Task: Explore upcoming open houses in Idaho Falls, Idaho, to visit properties with a garden or a green home .
Action: Mouse moved to (390, 201)
Screenshot: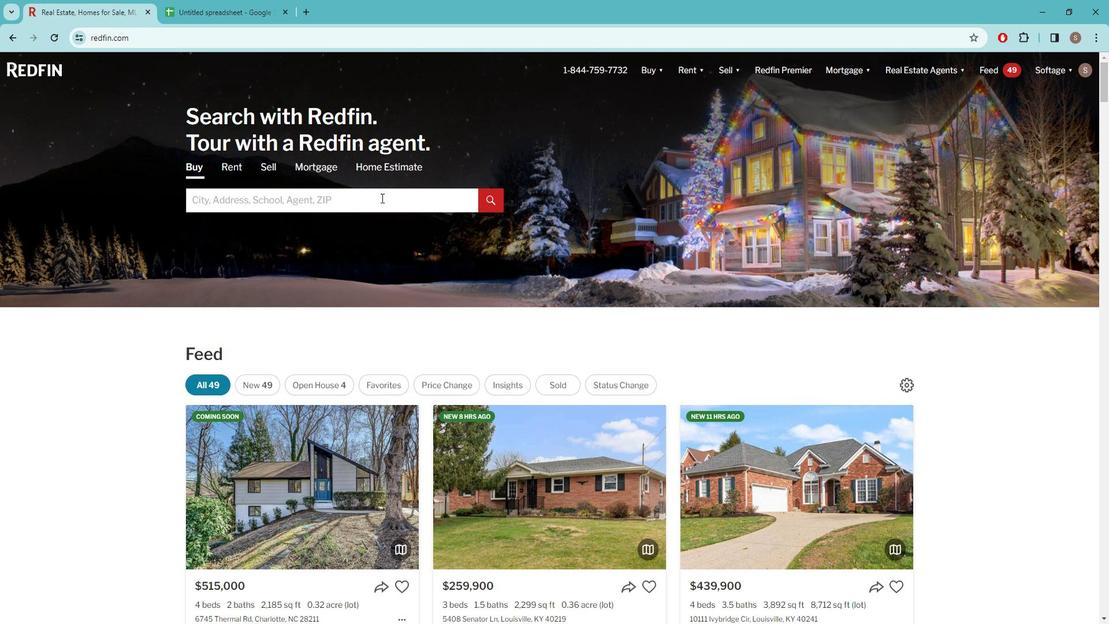 
Action: Mouse pressed left at (390, 201)
Screenshot: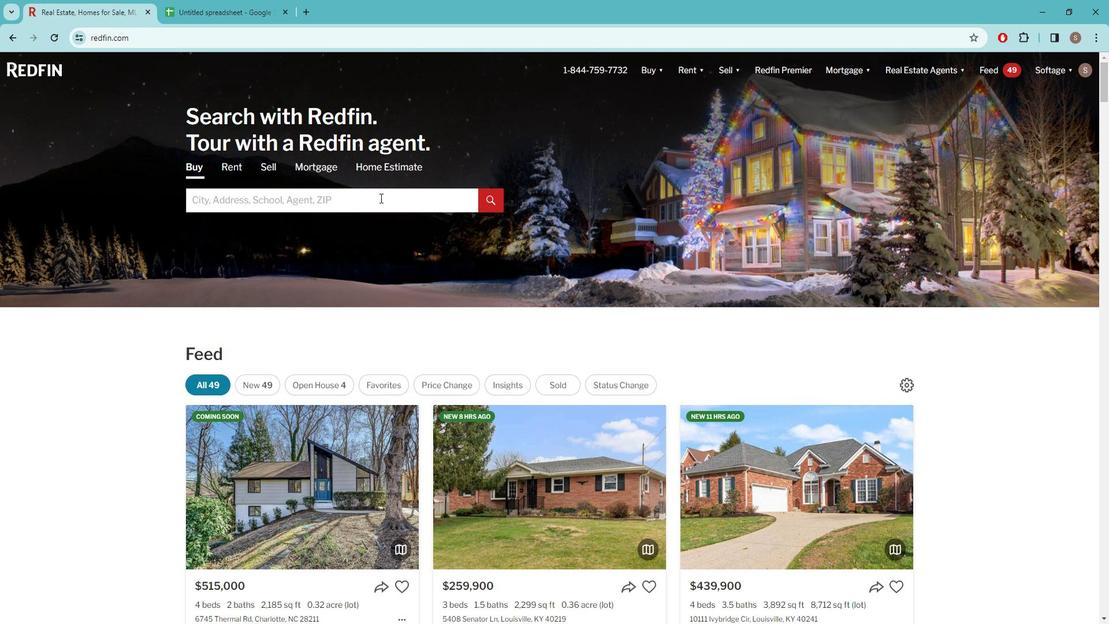 
Action: Key pressed i<Key.caps_lock>DAHO<Key.space><Key.caps_lock>f<Key.caps_lock>ALLS
Screenshot: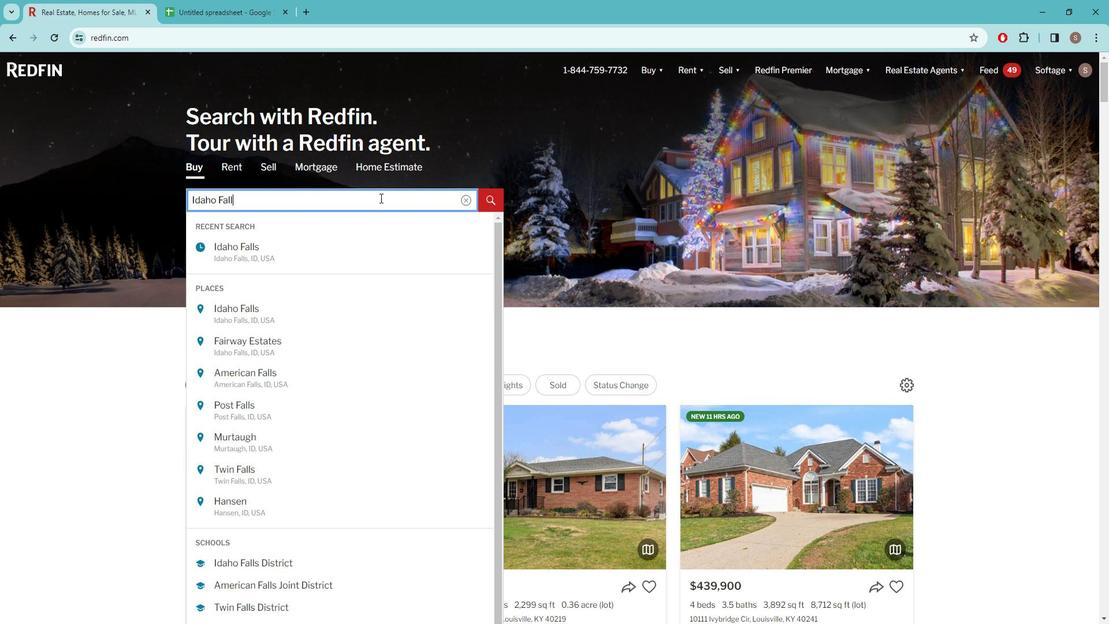 
Action: Mouse moved to (304, 244)
Screenshot: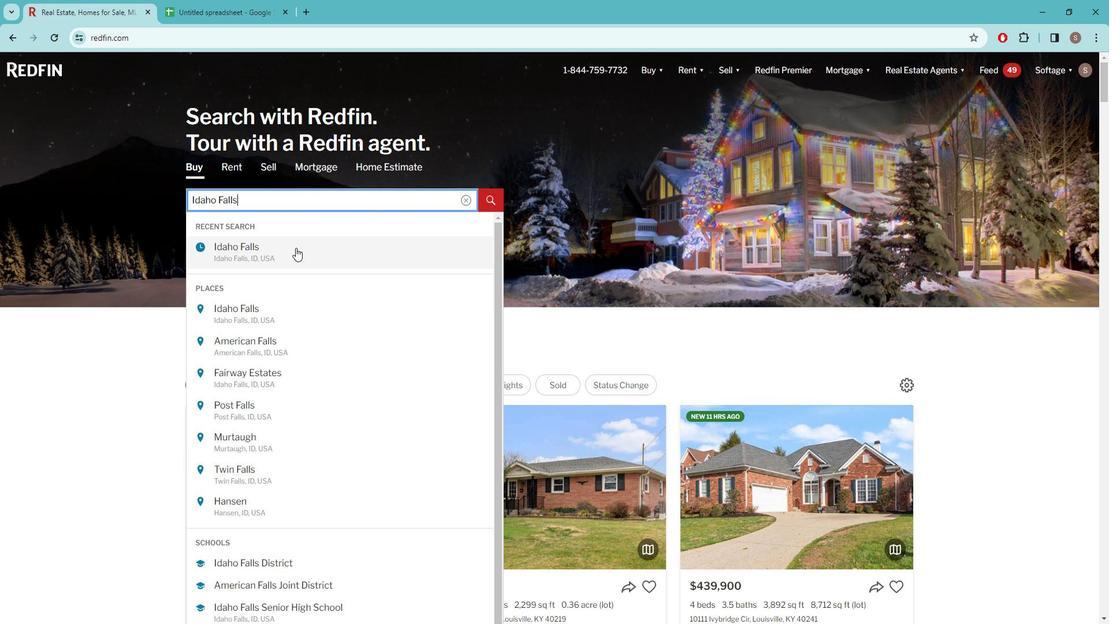 
Action: Mouse pressed left at (304, 244)
Screenshot: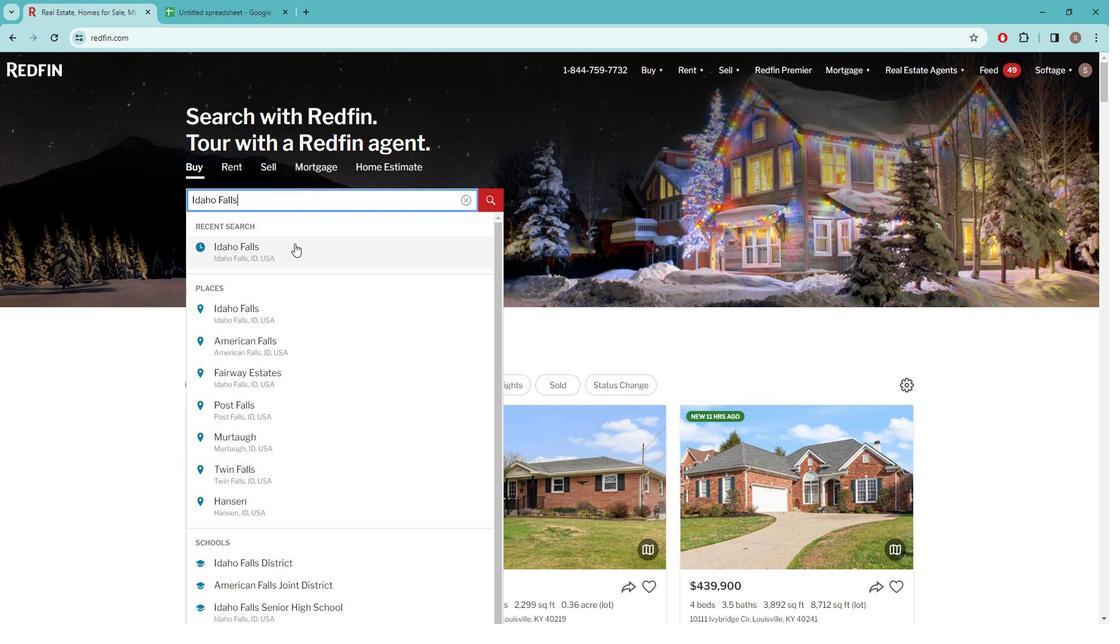 
Action: Mouse moved to (983, 151)
Screenshot: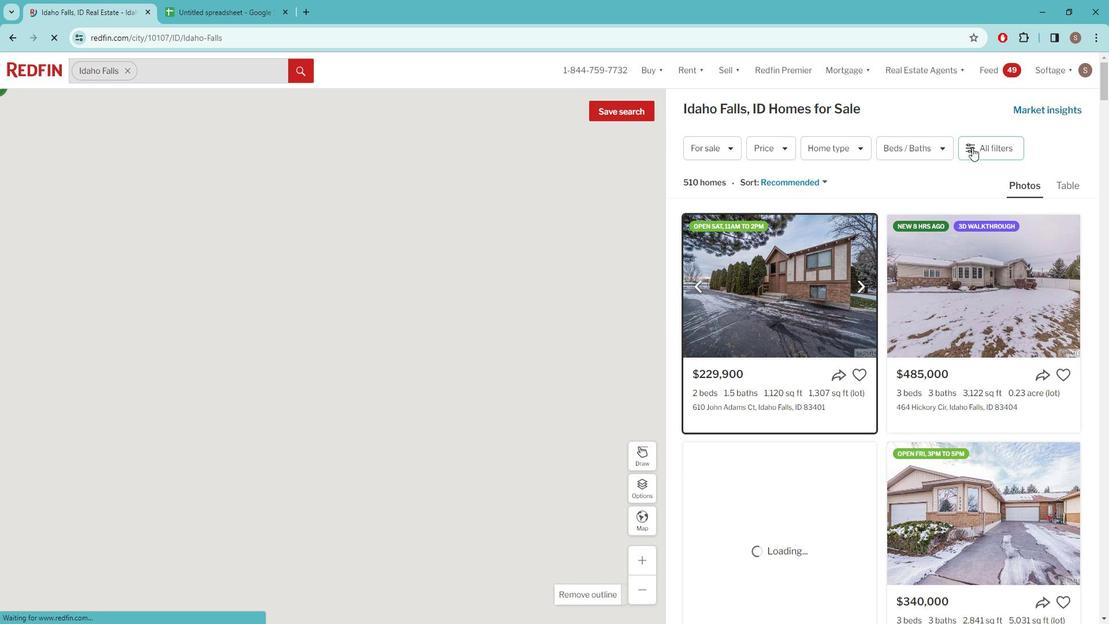 
Action: Mouse pressed left at (983, 151)
Screenshot: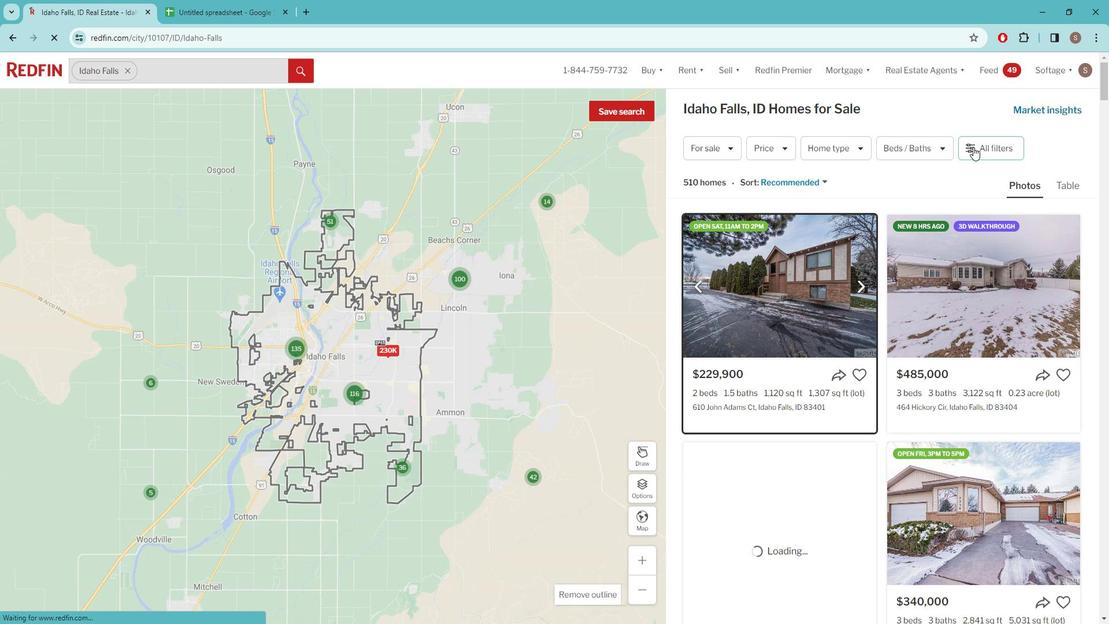 
Action: Mouse pressed left at (983, 151)
Screenshot: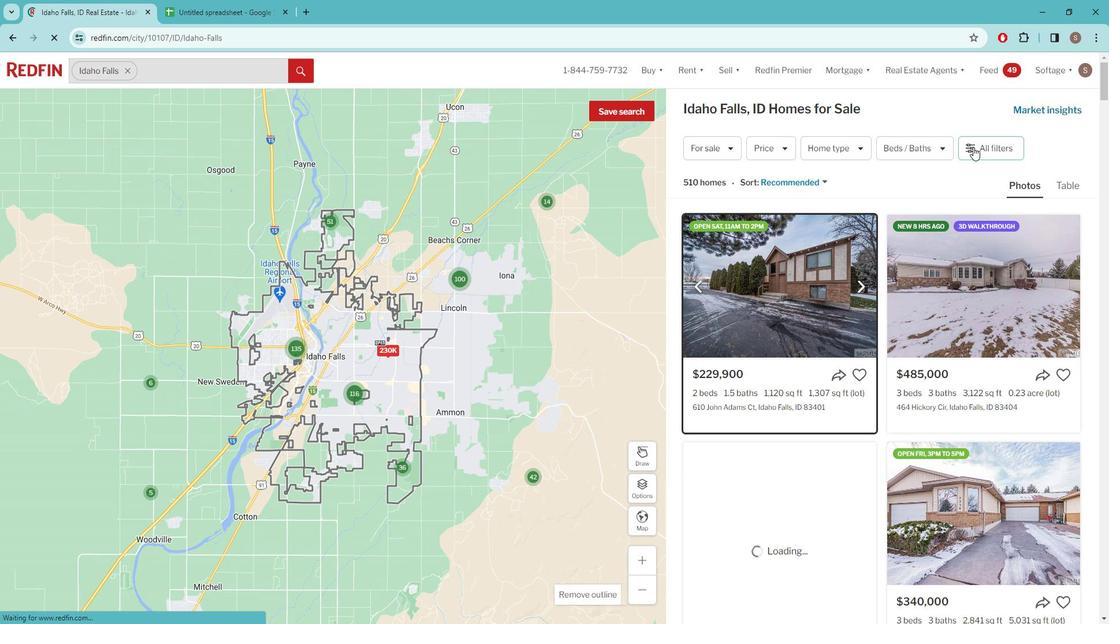 
Action: Mouse pressed left at (983, 151)
Screenshot: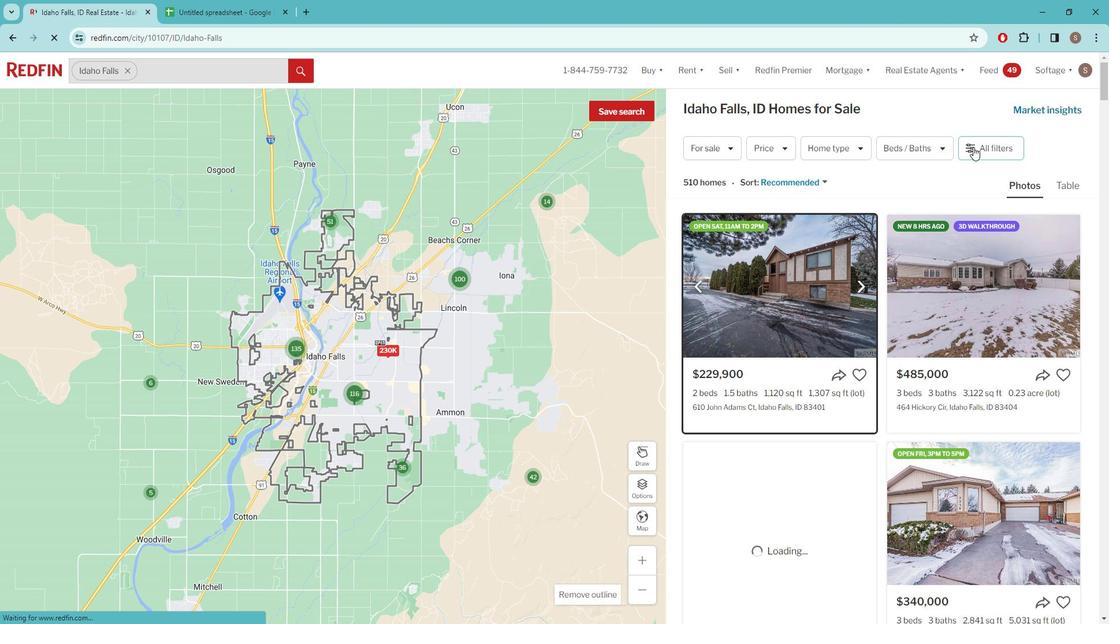 
Action: Mouse moved to (983, 149)
Screenshot: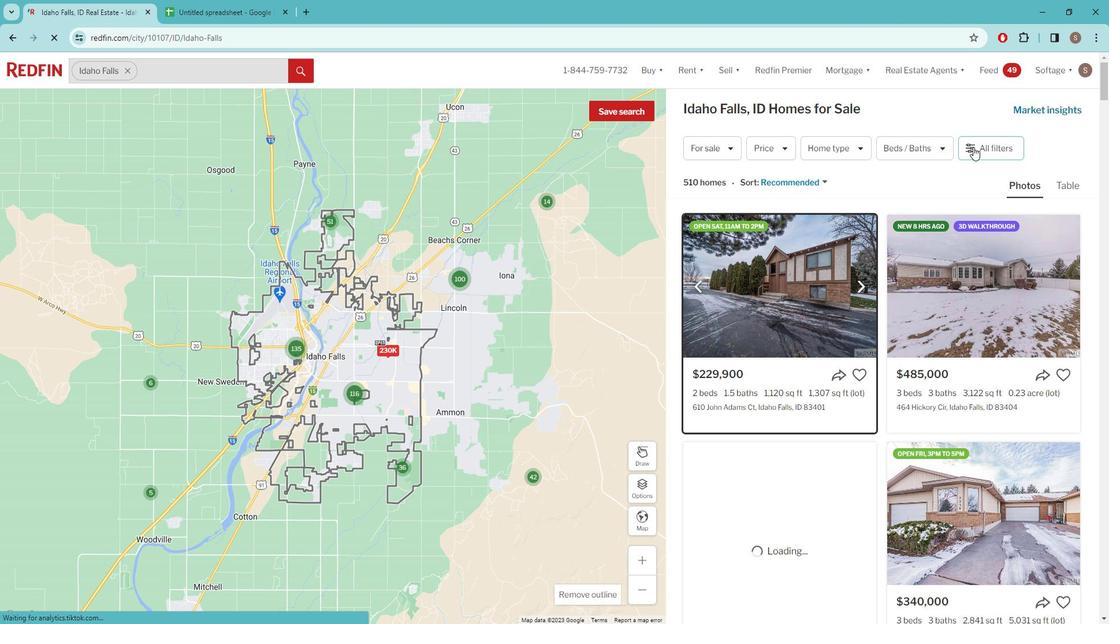 
Action: Mouse pressed left at (983, 149)
Screenshot: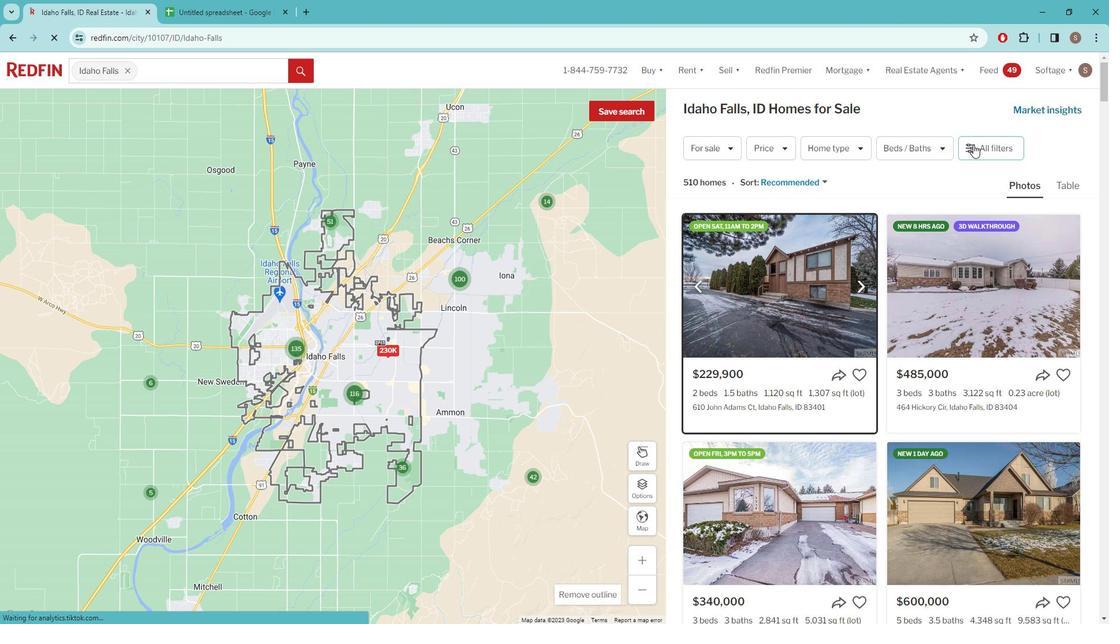 
Action: Mouse pressed left at (983, 149)
Screenshot: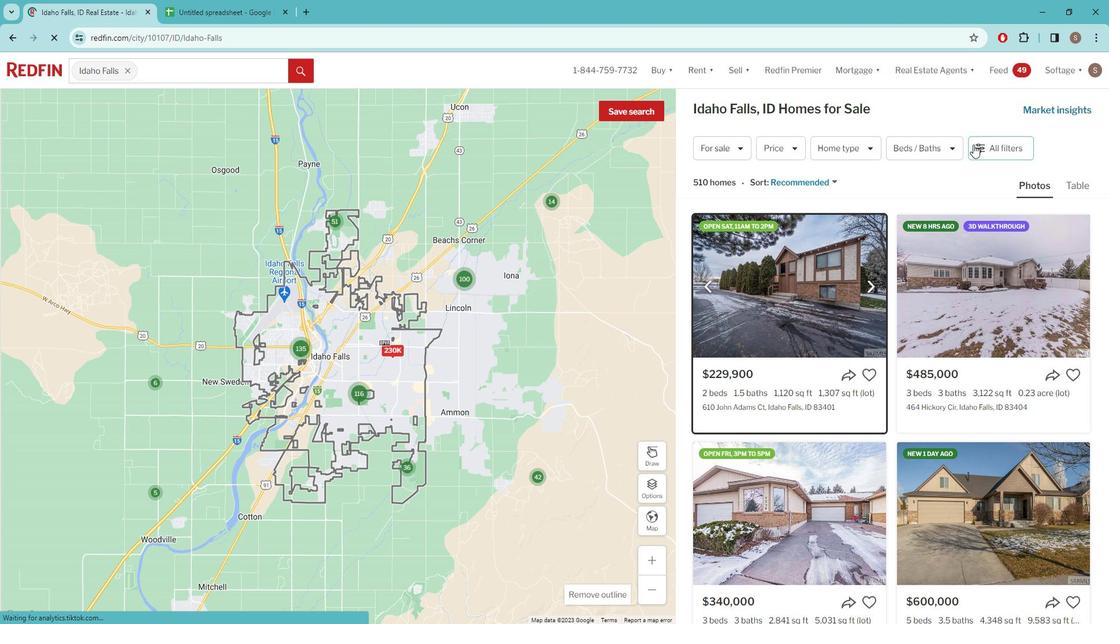 
Action: Mouse moved to (989, 150)
Screenshot: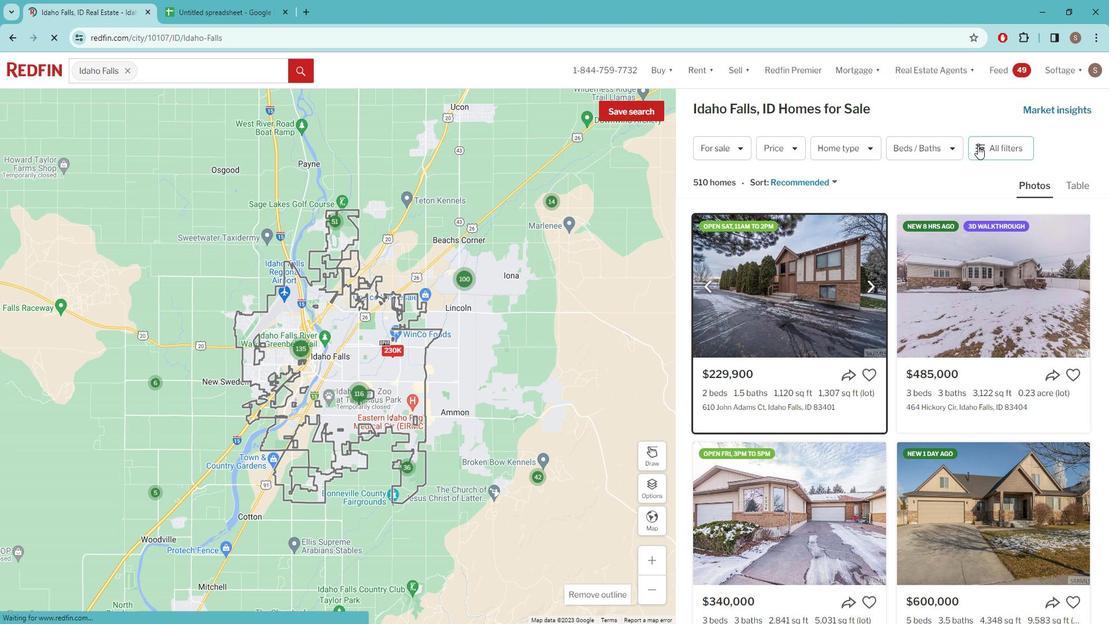 
Action: Mouse pressed left at (989, 150)
Screenshot: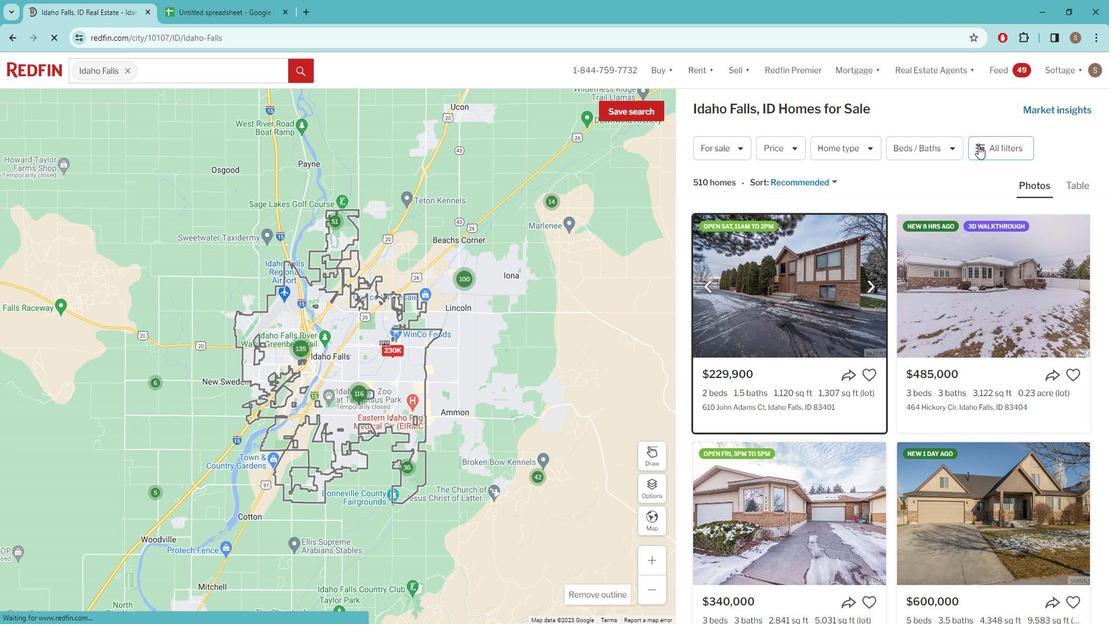 
Action: Mouse moved to (959, 165)
Screenshot: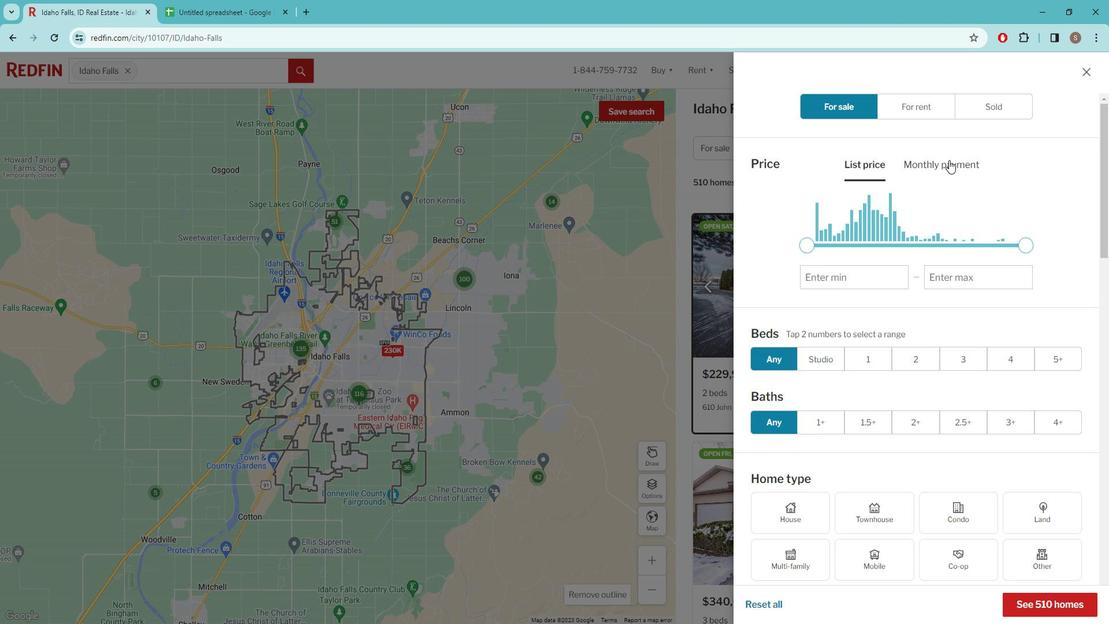
Action: Mouse scrolled (959, 164) with delta (0, 0)
Screenshot: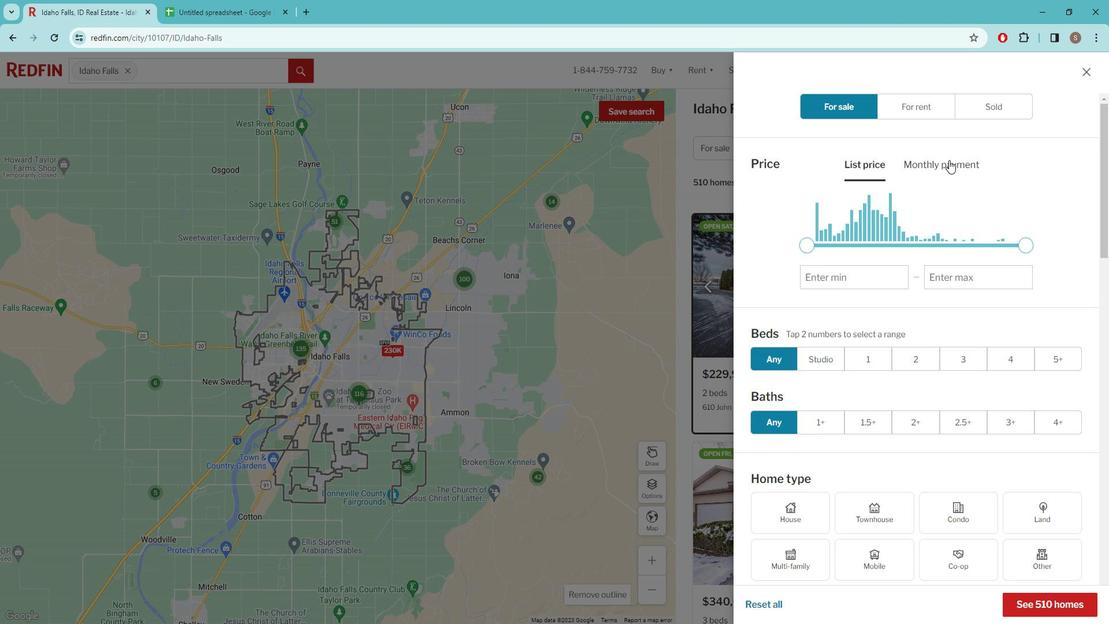 
Action: Mouse scrolled (959, 164) with delta (0, 0)
Screenshot: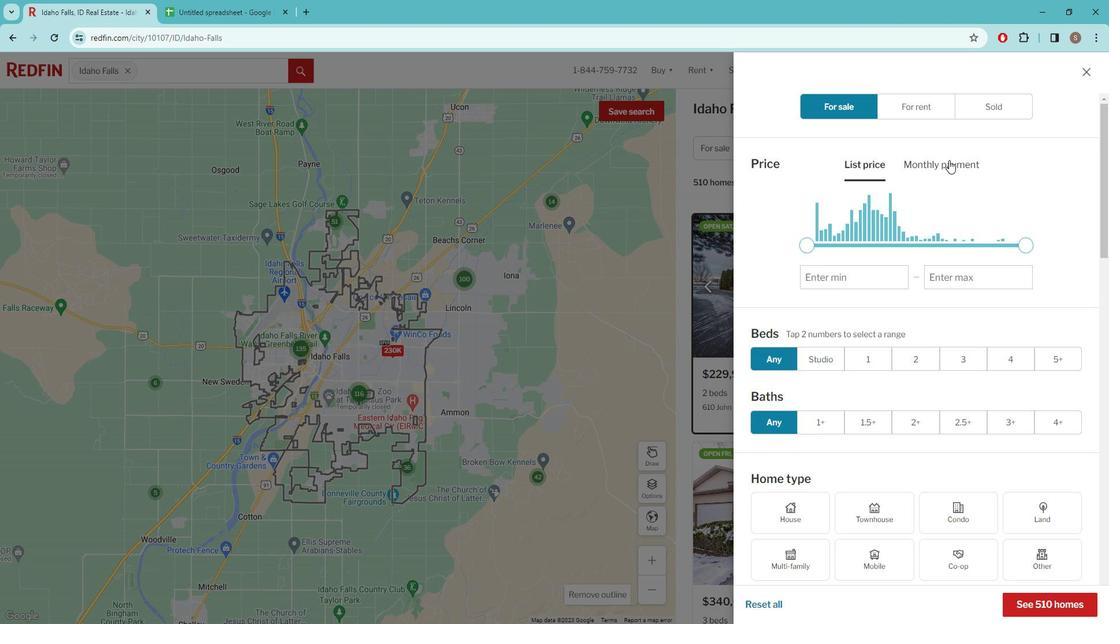 
Action: Mouse scrolled (959, 164) with delta (0, 0)
Screenshot: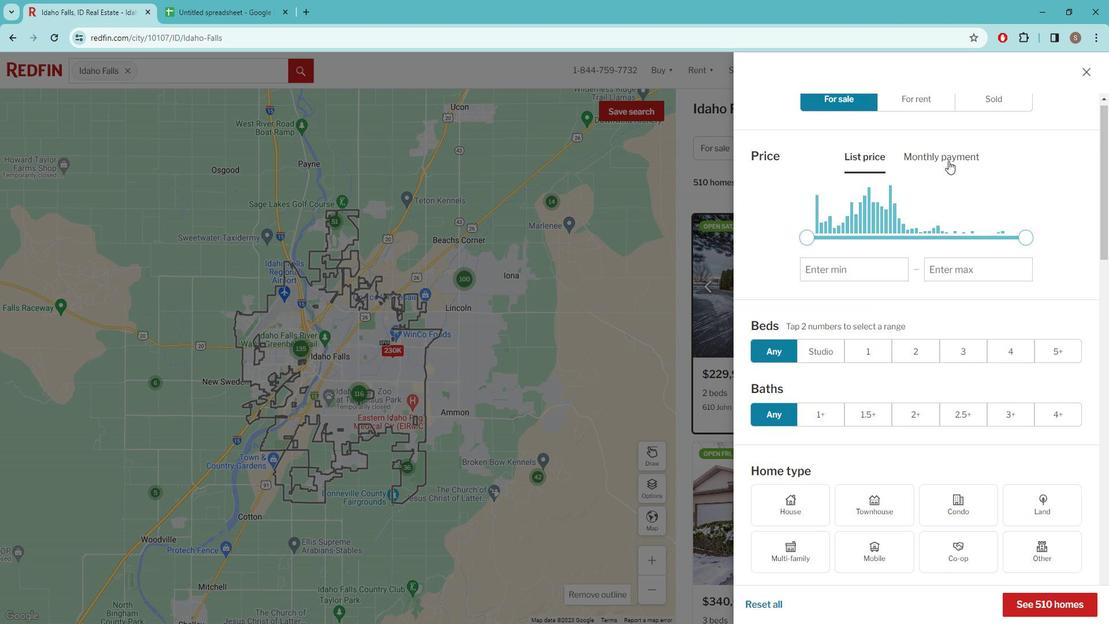 
Action: Mouse scrolled (959, 164) with delta (0, 0)
Screenshot: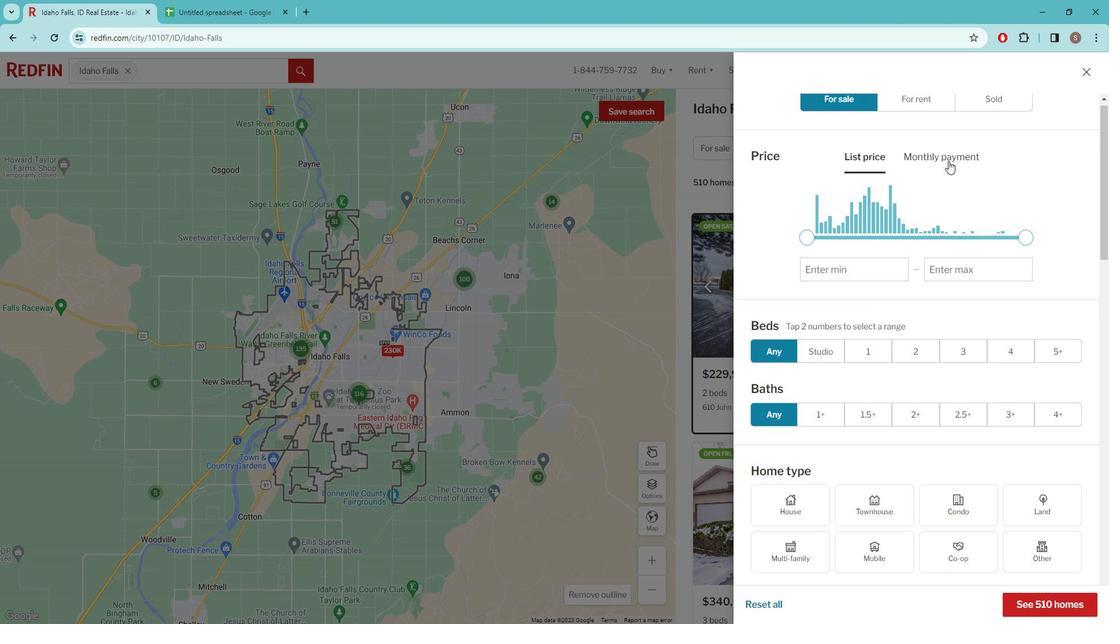 
Action: Mouse scrolled (959, 164) with delta (0, 0)
Screenshot: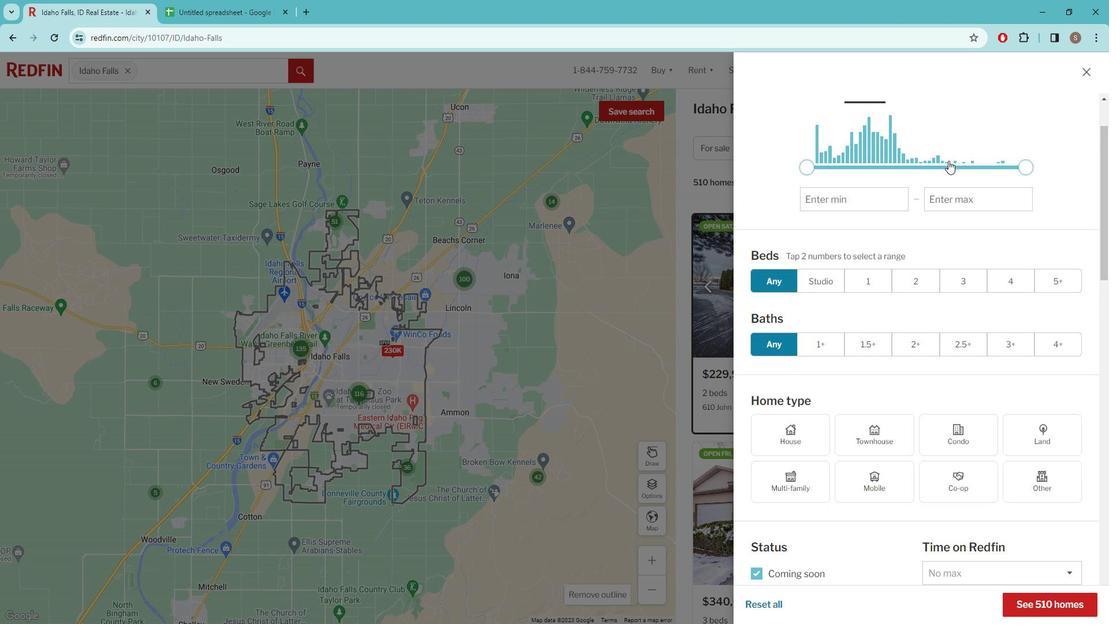 
Action: Mouse moved to (810, 350)
Screenshot: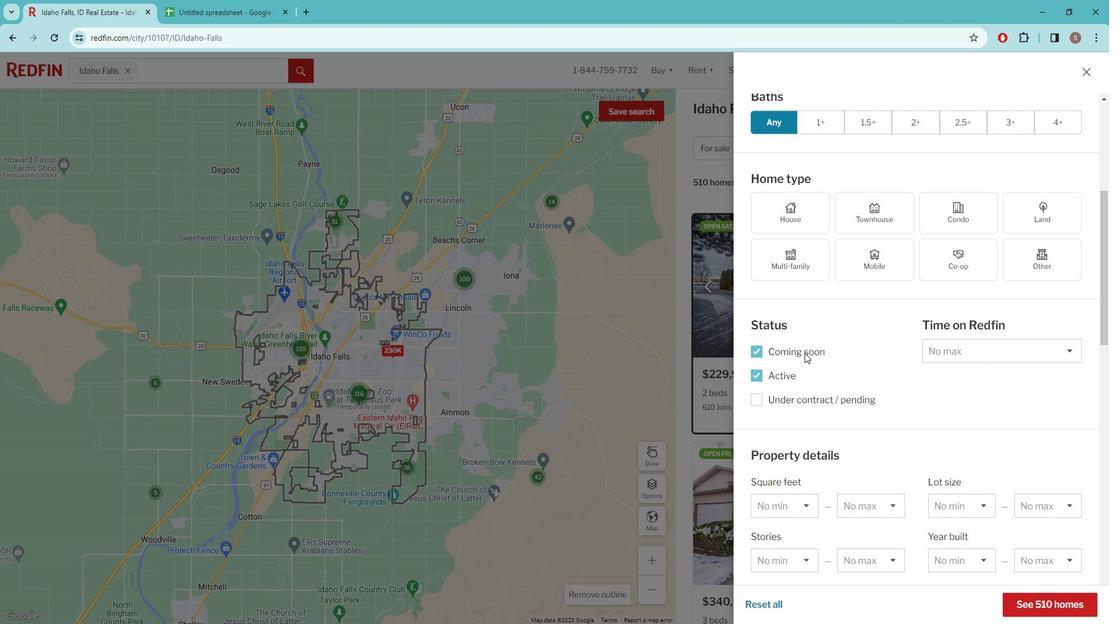 
Action: Mouse pressed left at (810, 350)
Screenshot: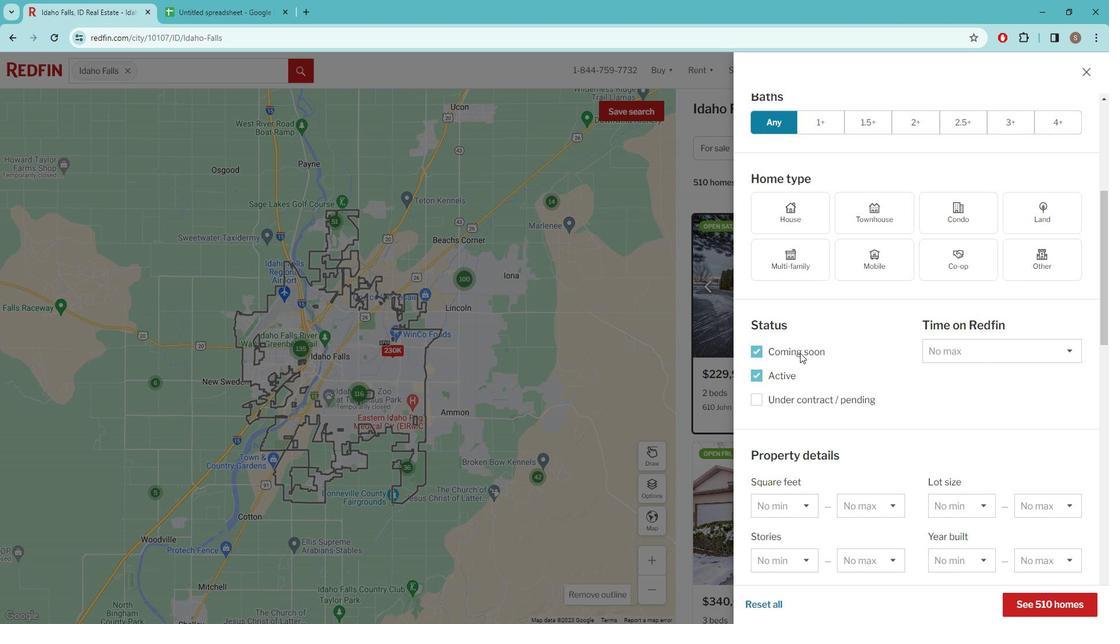 
Action: Mouse pressed left at (810, 350)
Screenshot: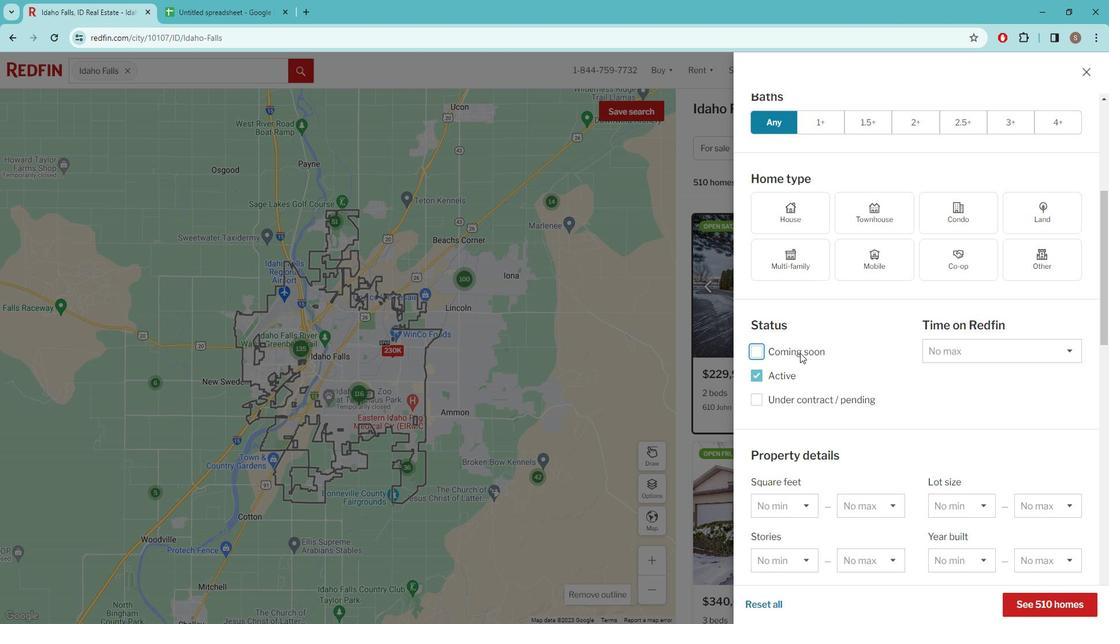 
Action: Mouse scrolled (810, 349) with delta (0, 0)
Screenshot: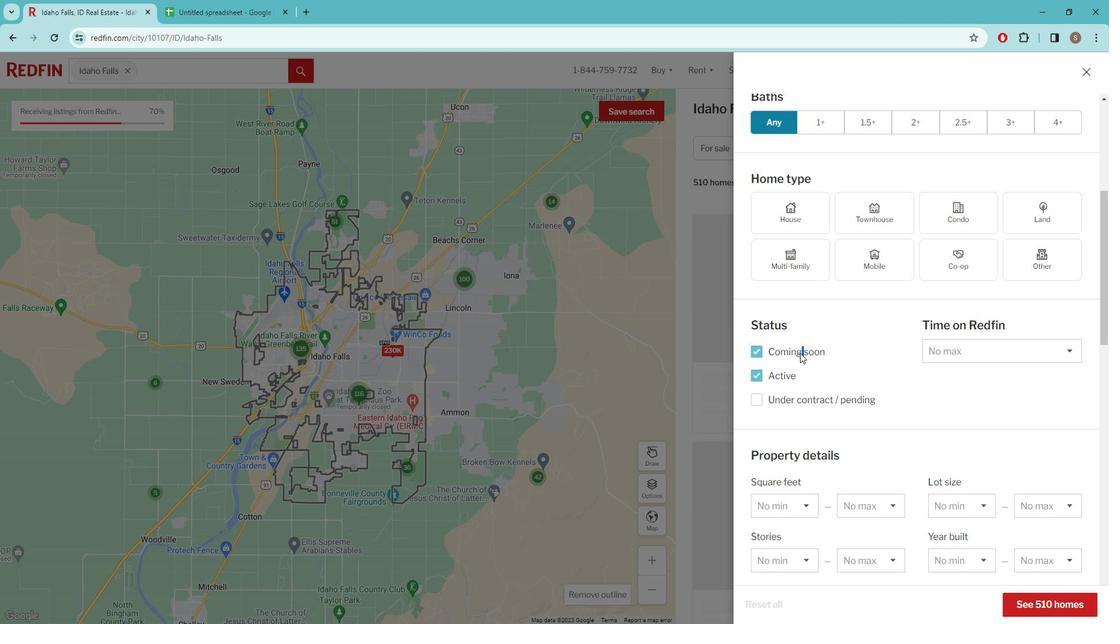 
Action: Mouse scrolled (810, 349) with delta (0, 0)
Screenshot: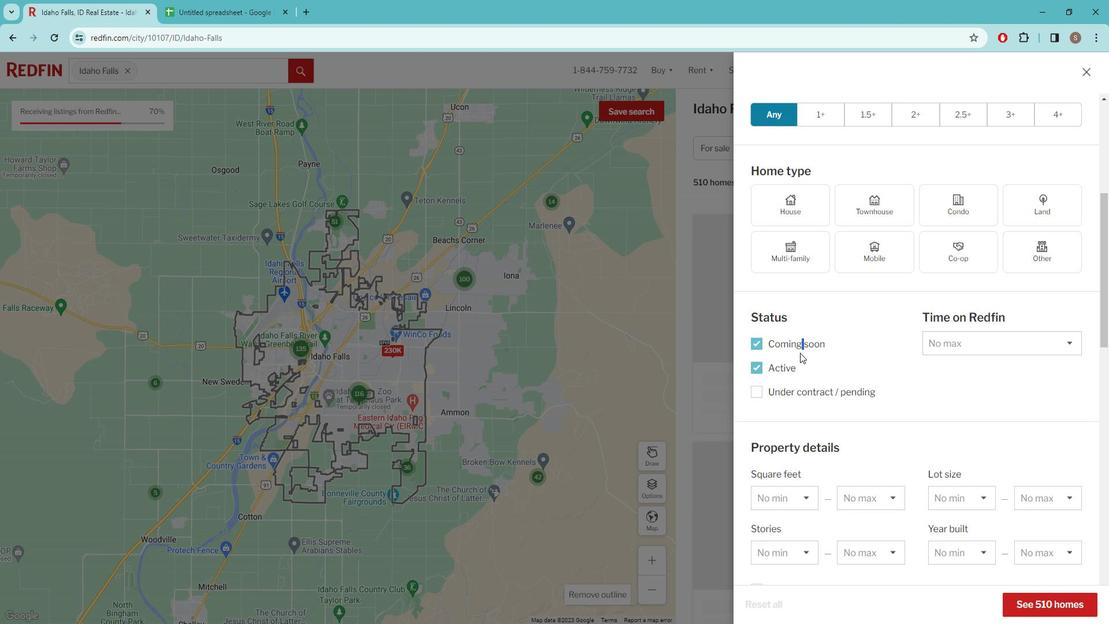 
Action: Mouse scrolled (810, 349) with delta (0, 0)
Screenshot: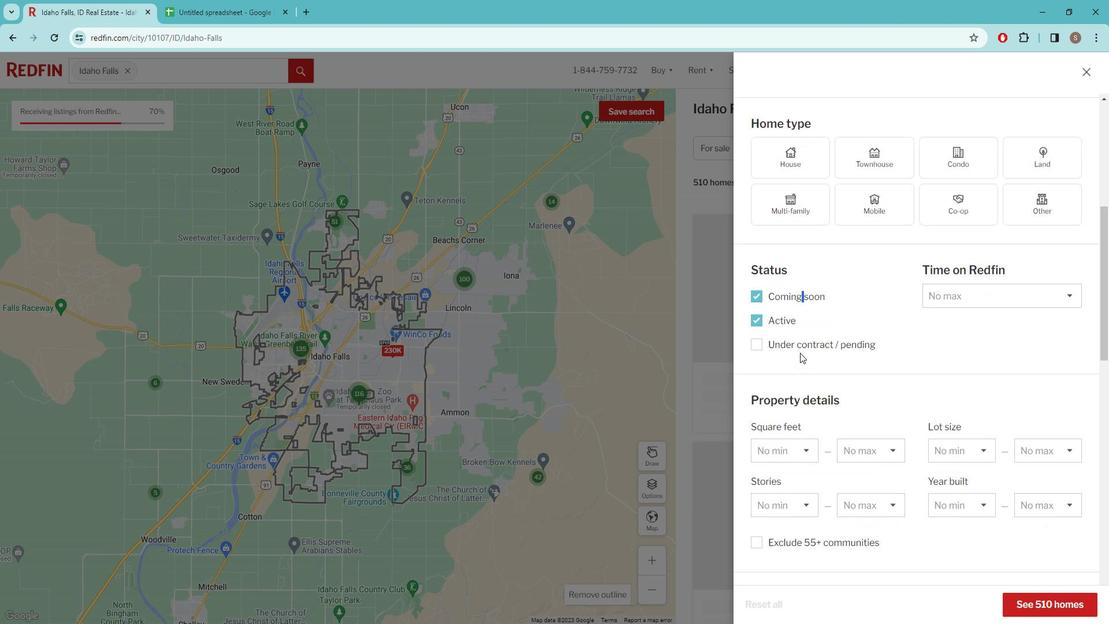 
Action: Mouse scrolled (810, 349) with delta (0, 0)
Screenshot: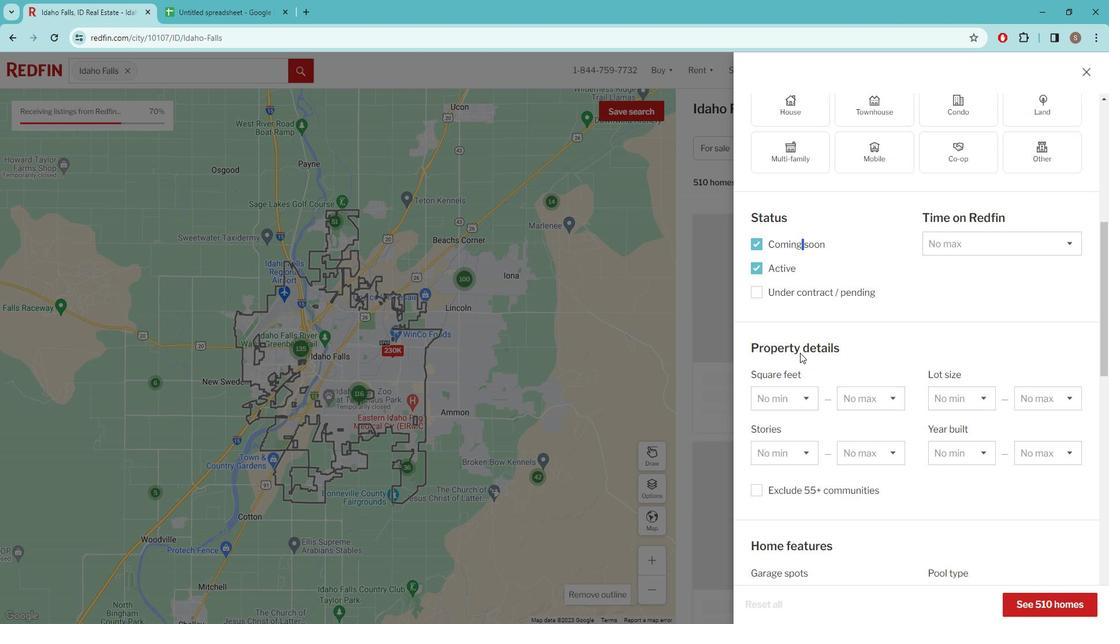 
Action: Mouse scrolled (810, 350) with delta (0, 0)
Screenshot: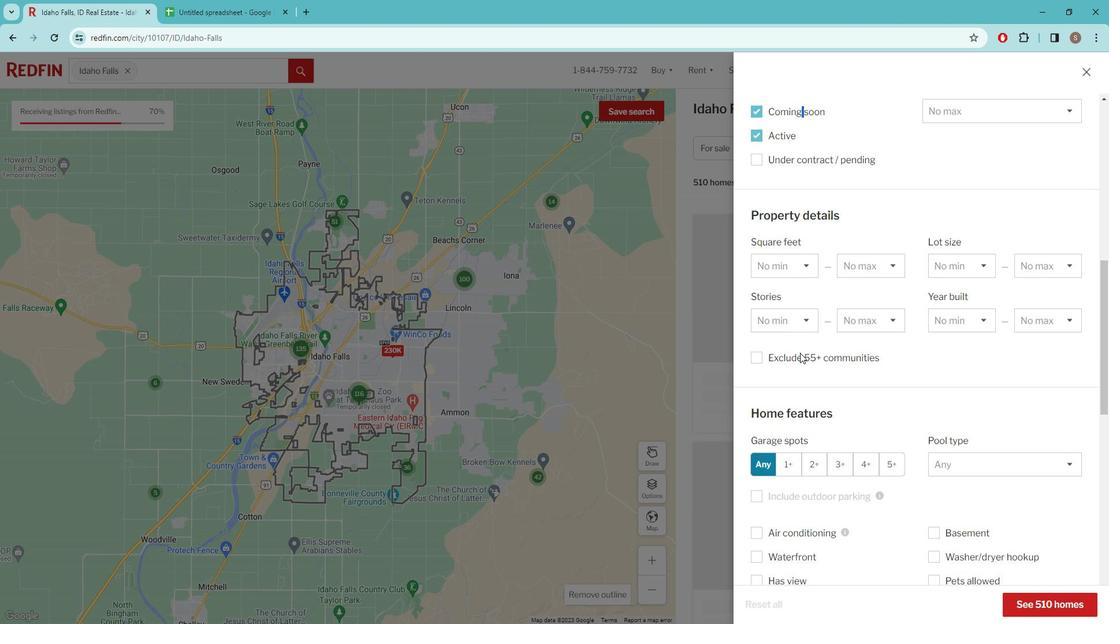 
Action: Mouse scrolled (810, 350) with delta (0, 0)
Screenshot: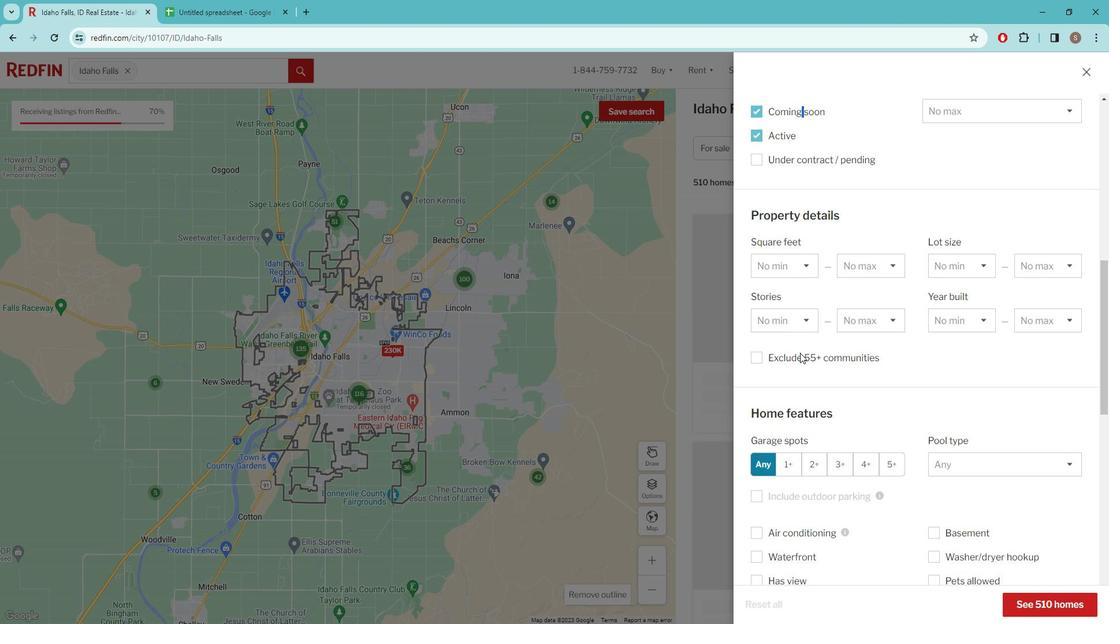 
Action: Mouse scrolled (810, 350) with delta (0, 0)
Screenshot: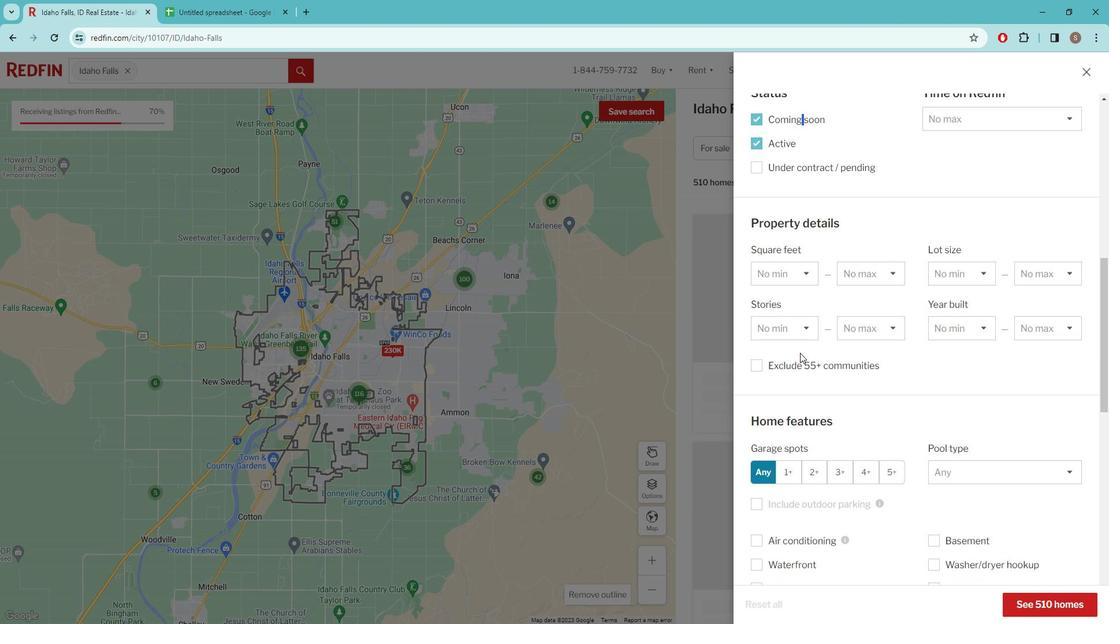 
Action: Mouse scrolled (810, 349) with delta (0, 0)
Screenshot: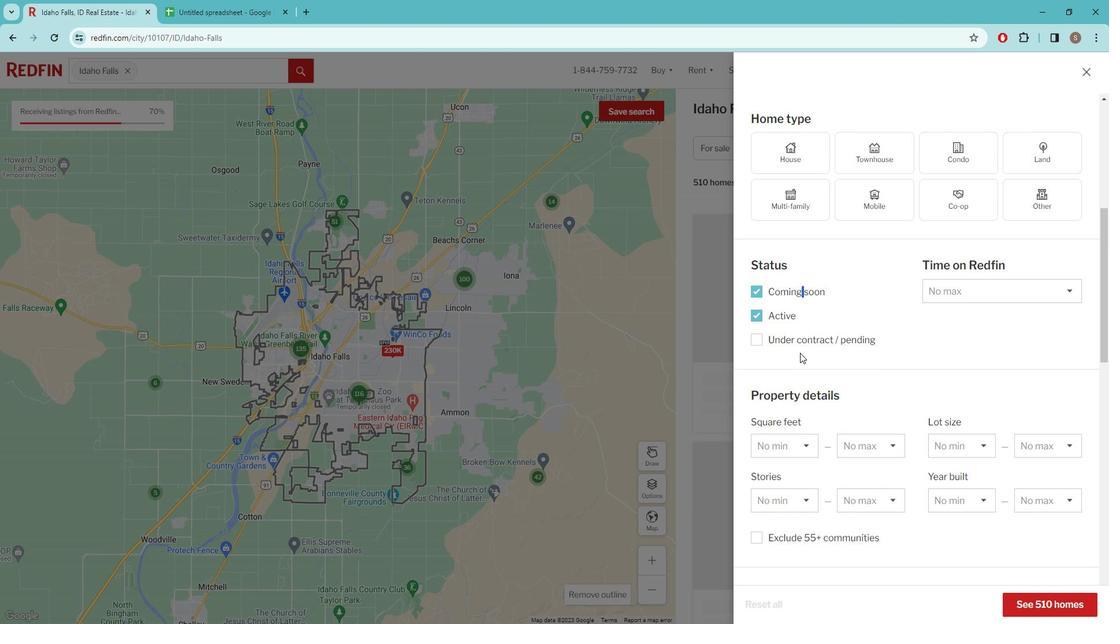 
Action: Mouse scrolled (810, 349) with delta (0, 0)
Screenshot: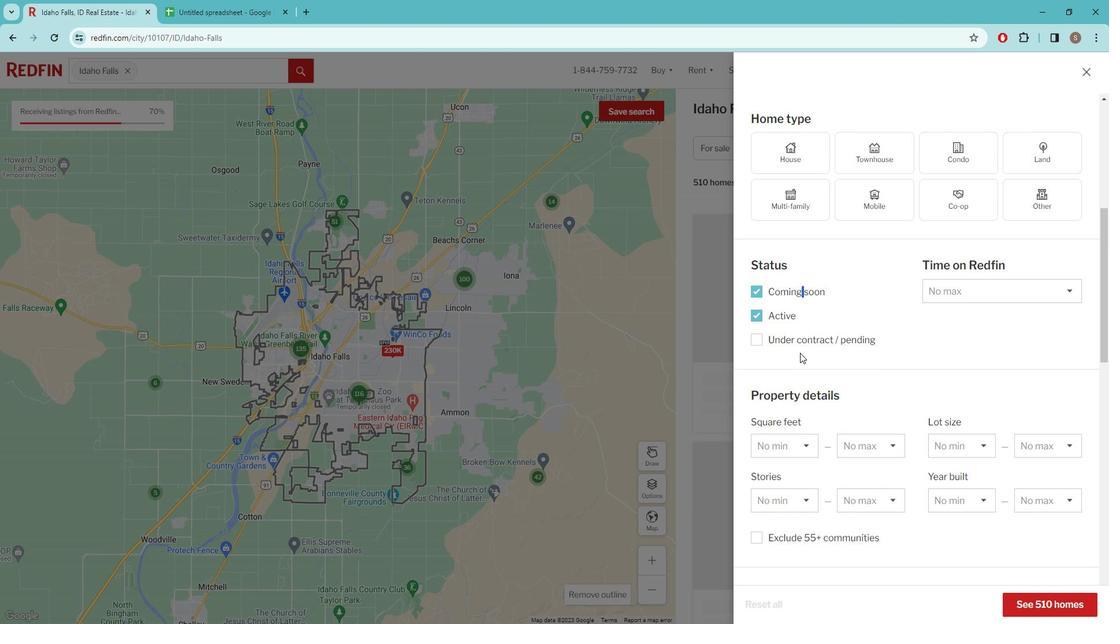
Action: Mouse scrolled (810, 349) with delta (0, 0)
Screenshot: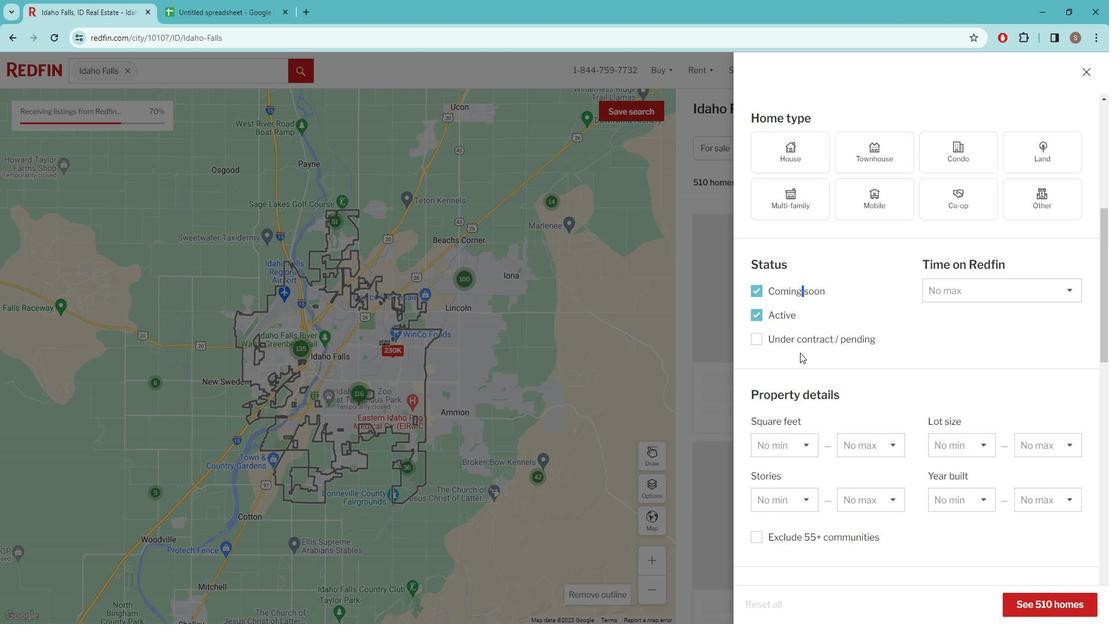 
Action: Mouse scrolled (810, 349) with delta (0, 0)
Screenshot: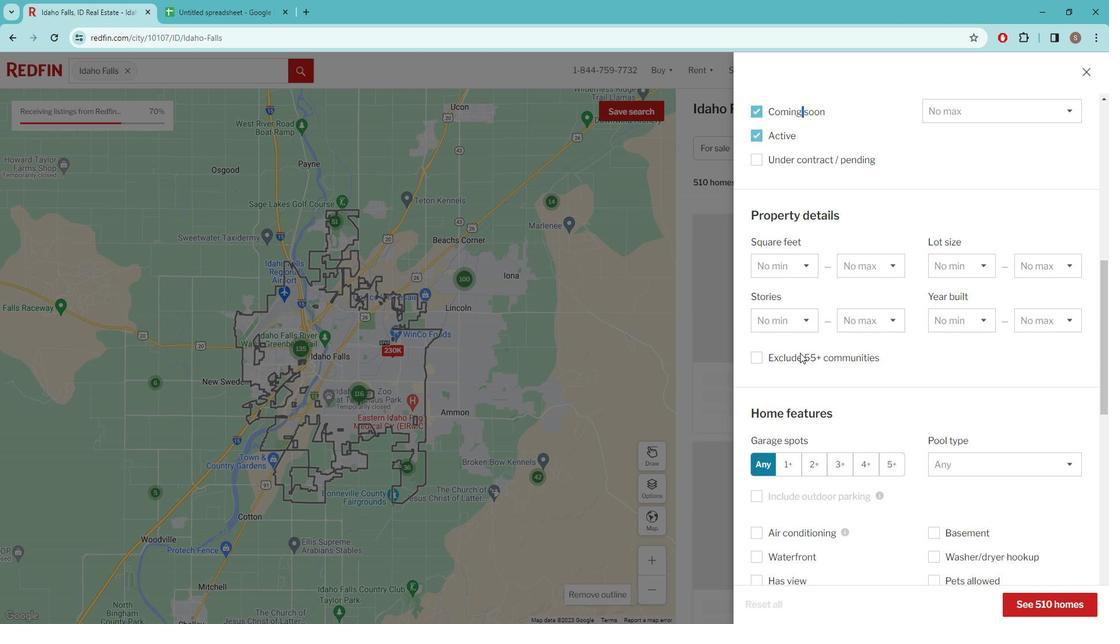 
Action: Mouse scrolled (810, 349) with delta (0, 0)
Screenshot: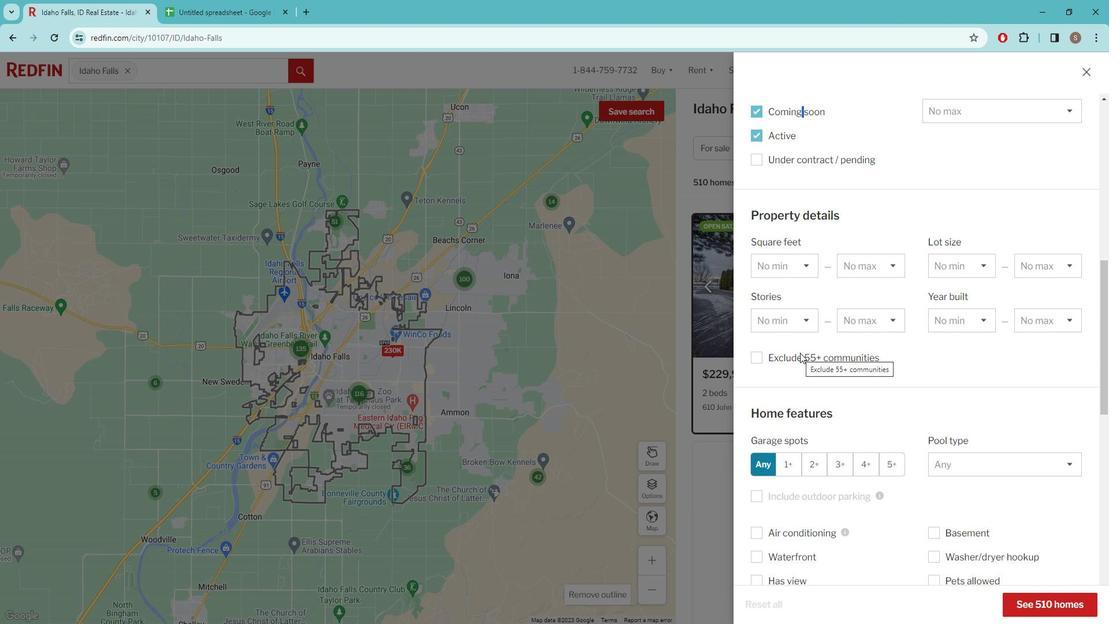 
Action: Mouse scrolled (810, 349) with delta (0, 0)
Screenshot: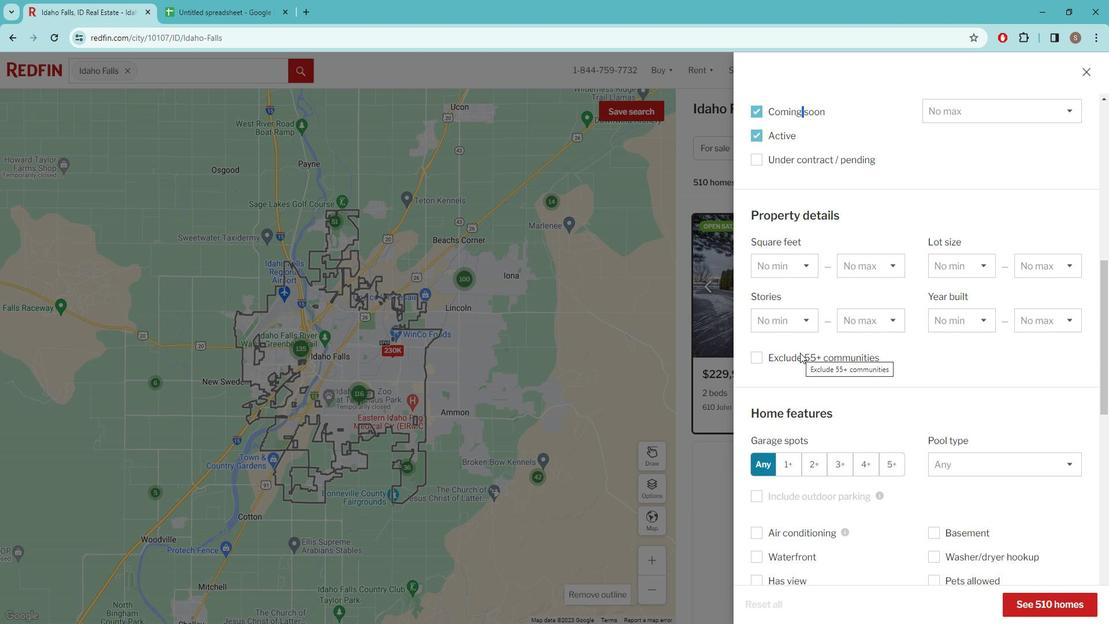 
Action: Mouse moved to (945, 463)
Screenshot: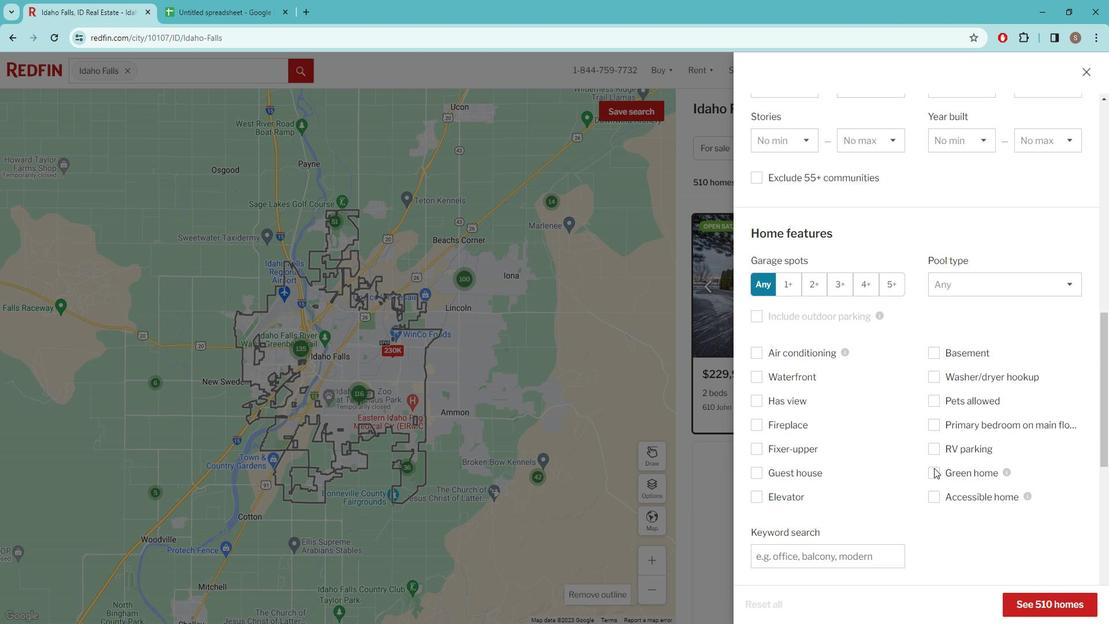 
Action: Mouse pressed left at (945, 463)
Screenshot: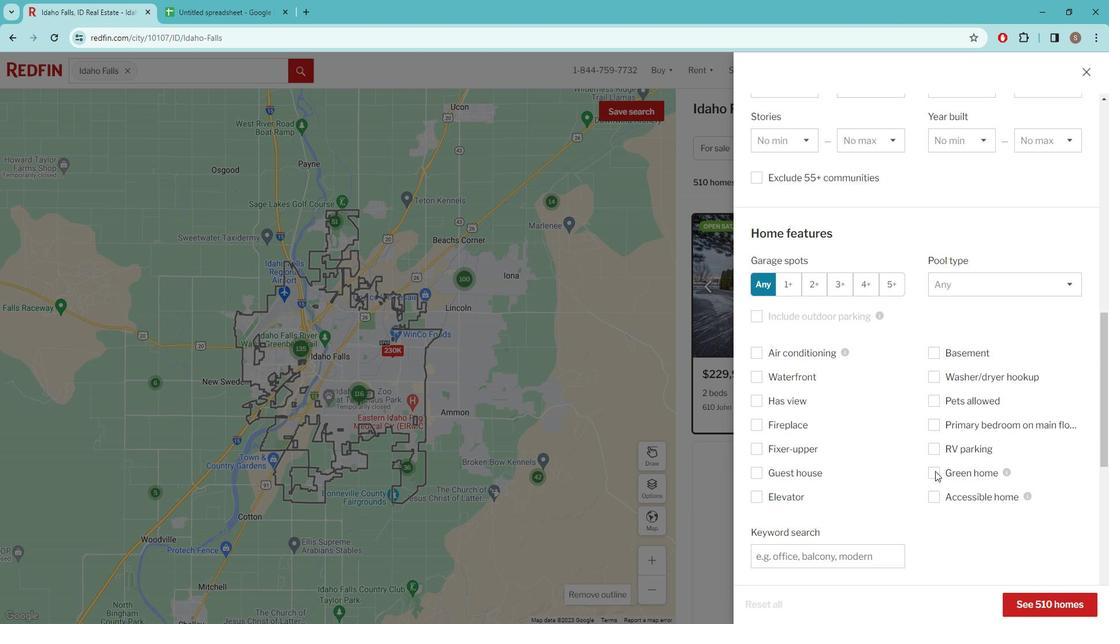 
Action: Mouse moved to (945, 464)
Screenshot: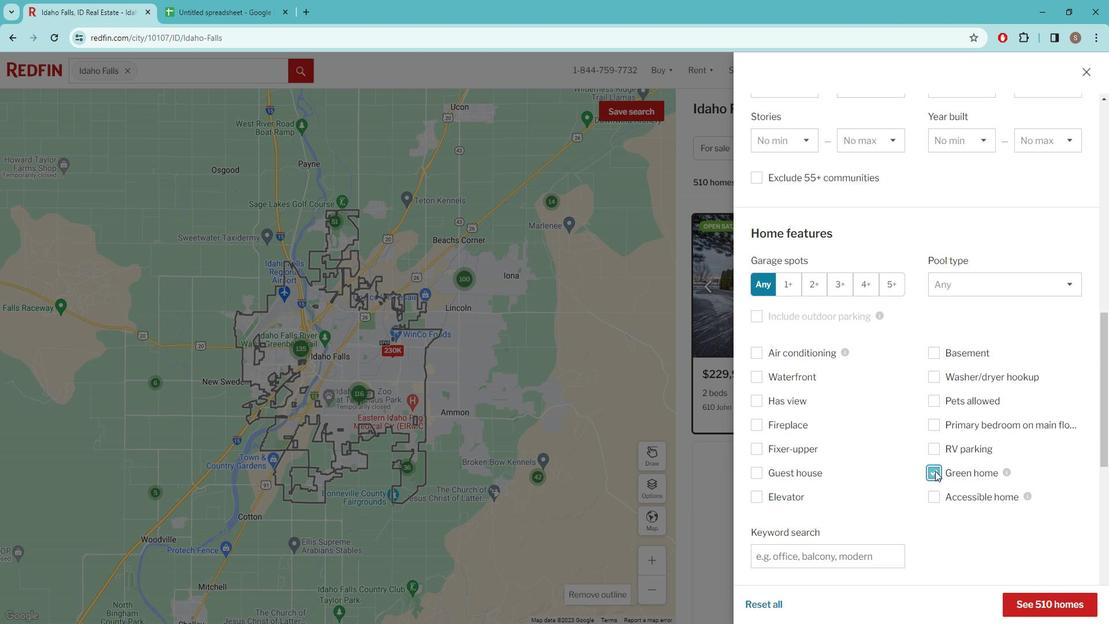 
Action: Mouse scrolled (945, 463) with delta (0, 0)
Screenshot: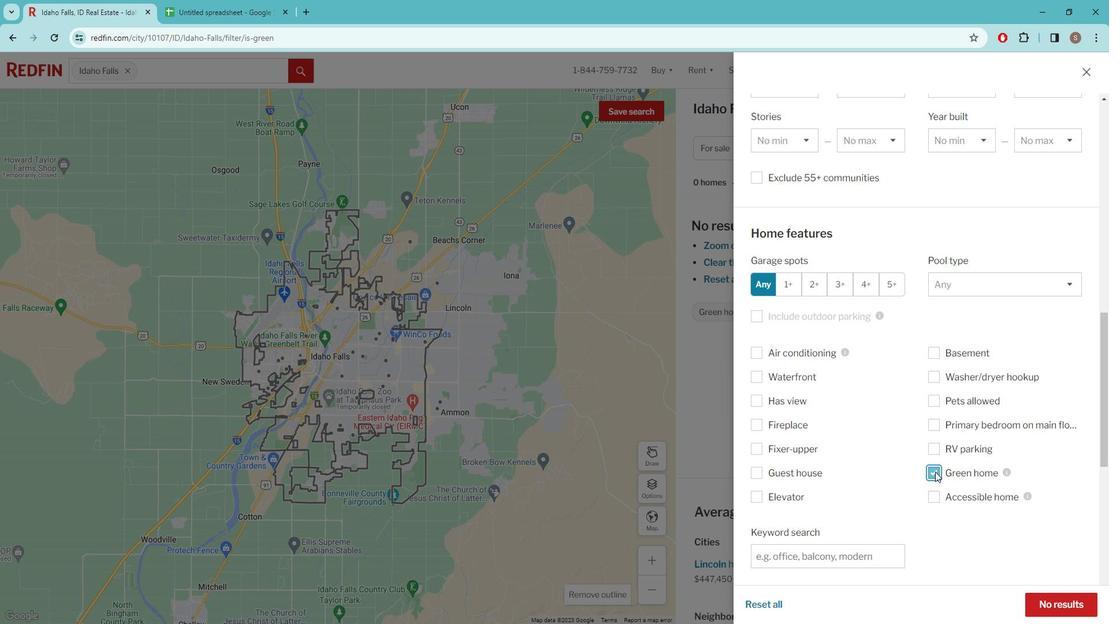 
Action: Mouse scrolled (945, 463) with delta (0, 0)
Screenshot: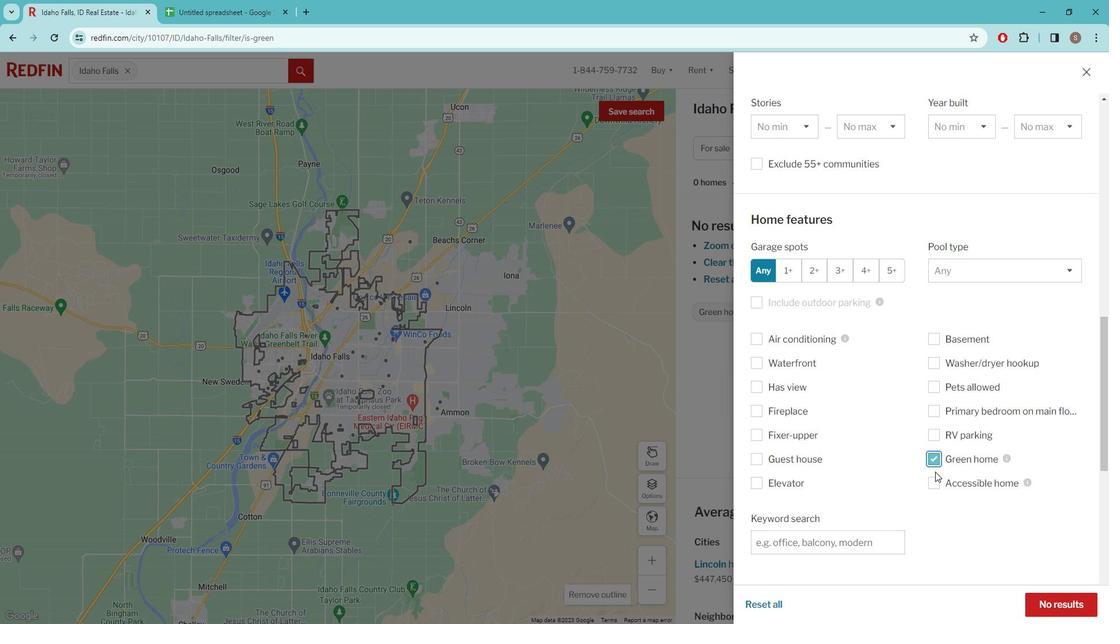 
Action: Mouse scrolled (945, 463) with delta (0, 0)
Screenshot: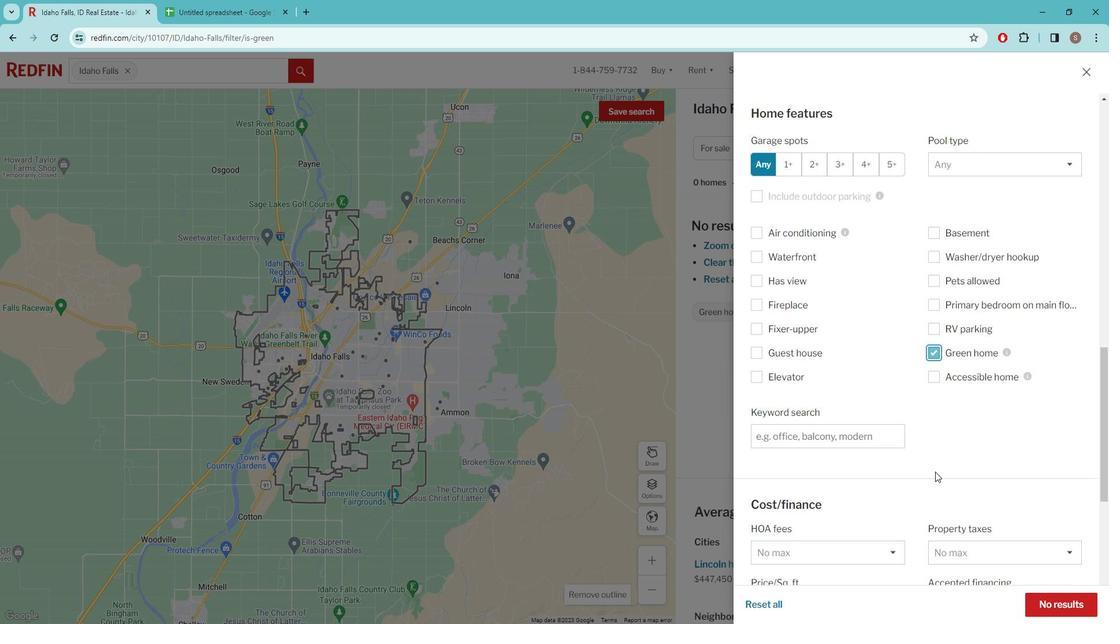 
Action: Mouse scrolled (945, 463) with delta (0, 0)
Screenshot: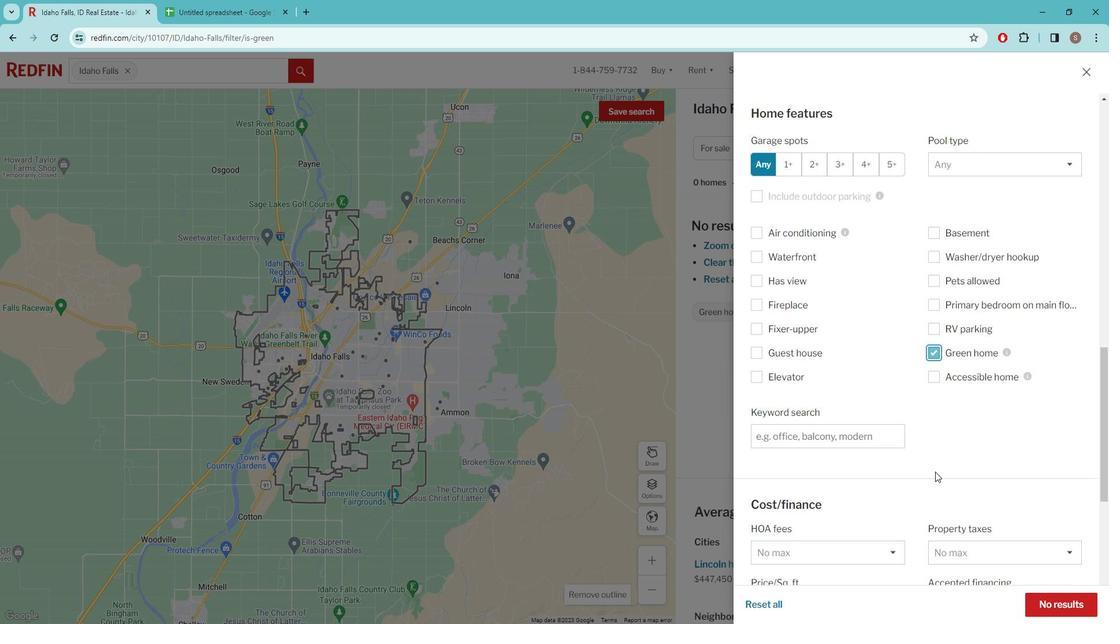 
Action: Mouse scrolled (945, 463) with delta (0, 0)
Screenshot: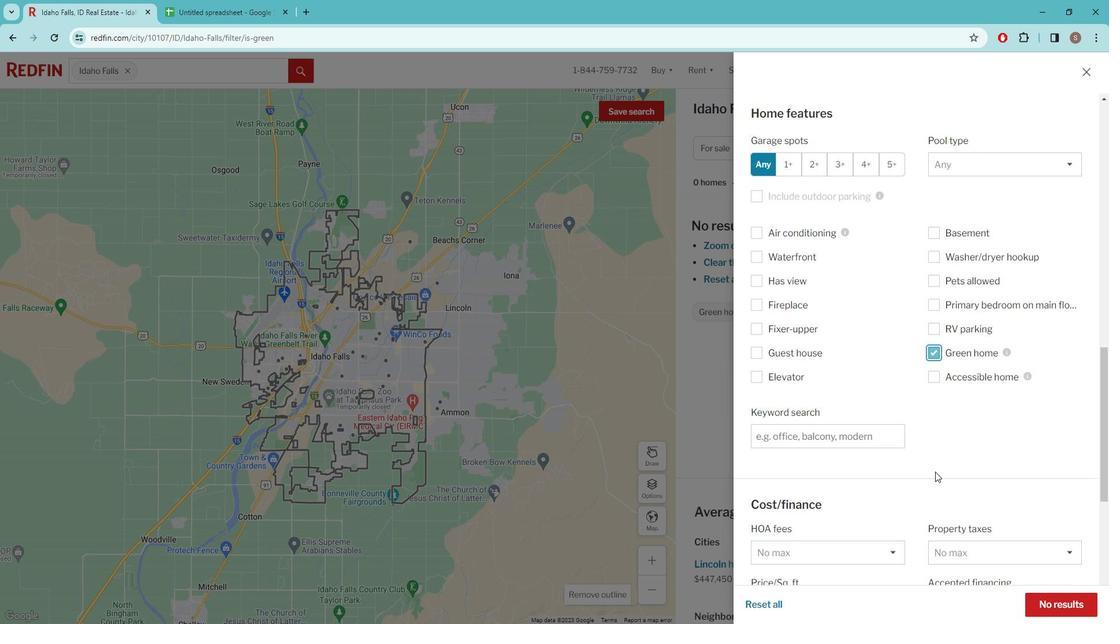 
Action: Mouse scrolled (945, 463) with delta (0, 0)
Screenshot: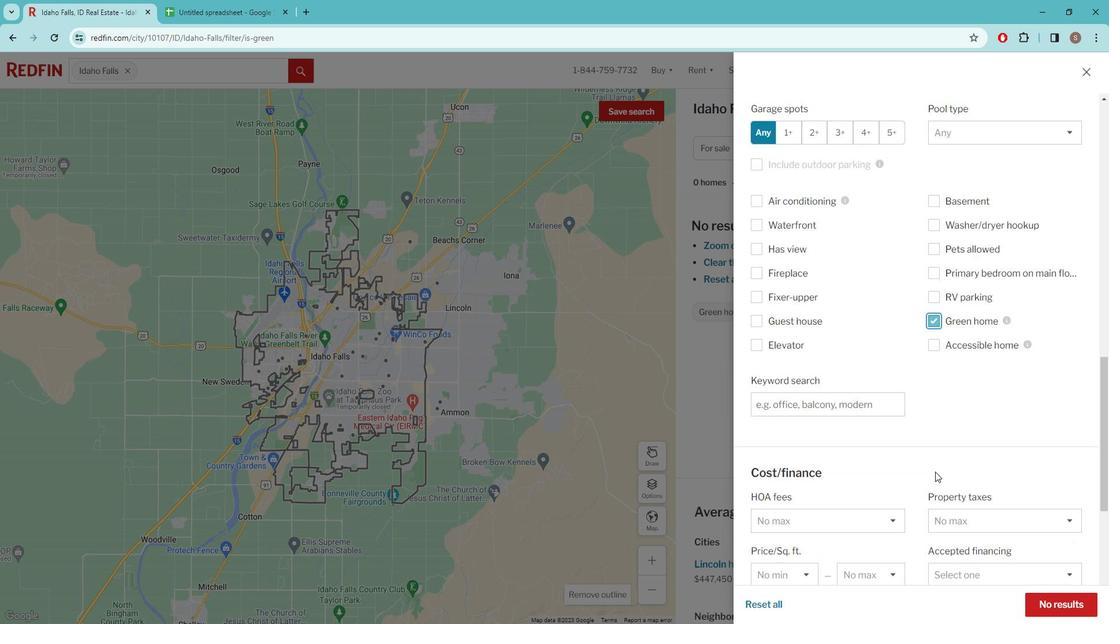 
Action: Mouse scrolled (945, 463) with delta (0, 0)
Screenshot: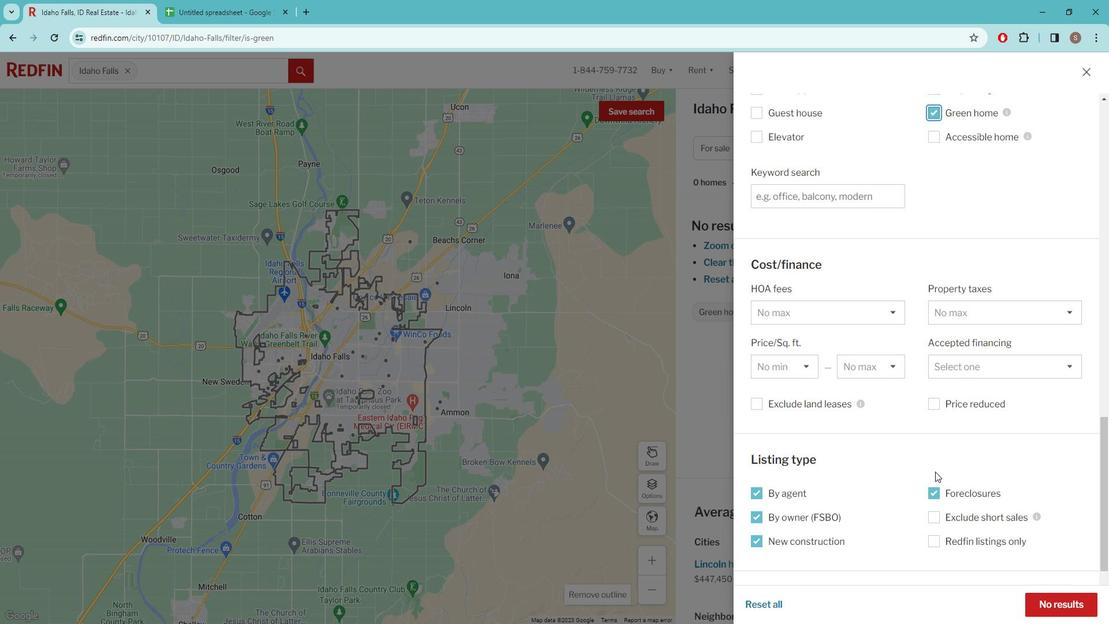 
Action: Mouse scrolled (945, 463) with delta (0, 0)
Screenshot: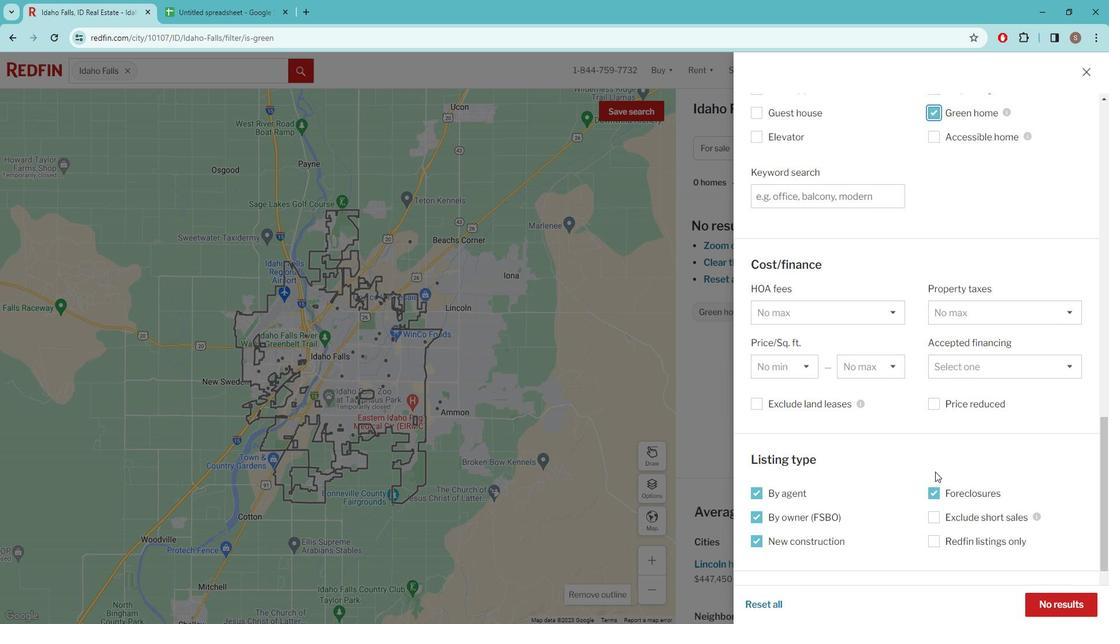 
Action: Mouse scrolled (945, 463) with delta (0, 0)
Screenshot: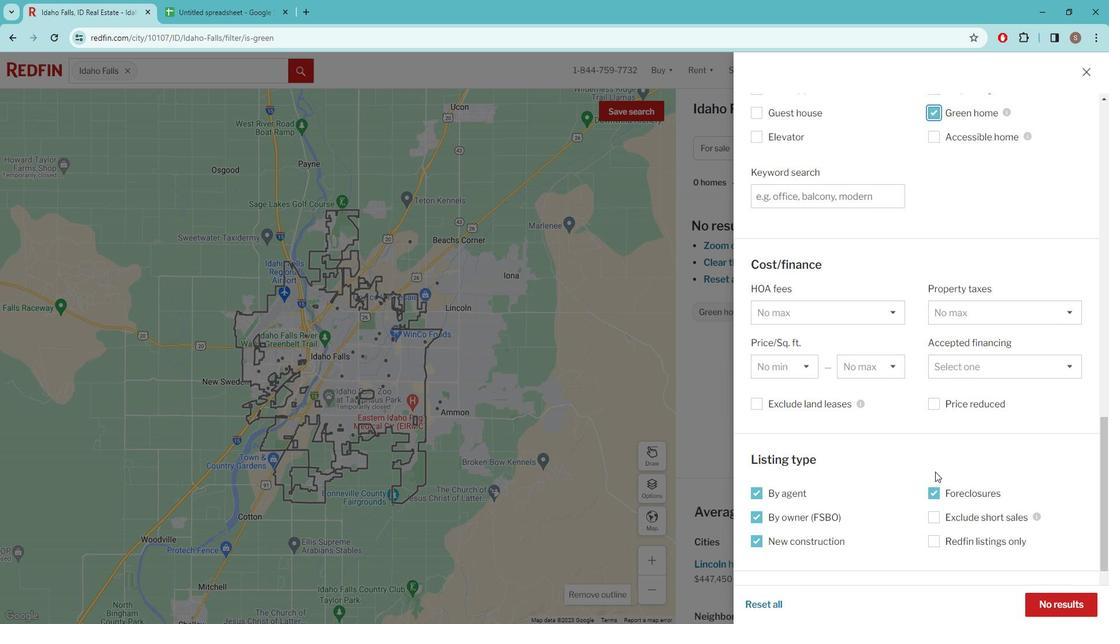 
Action: Mouse scrolled (945, 463) with delta (0, 0)
Screenshot: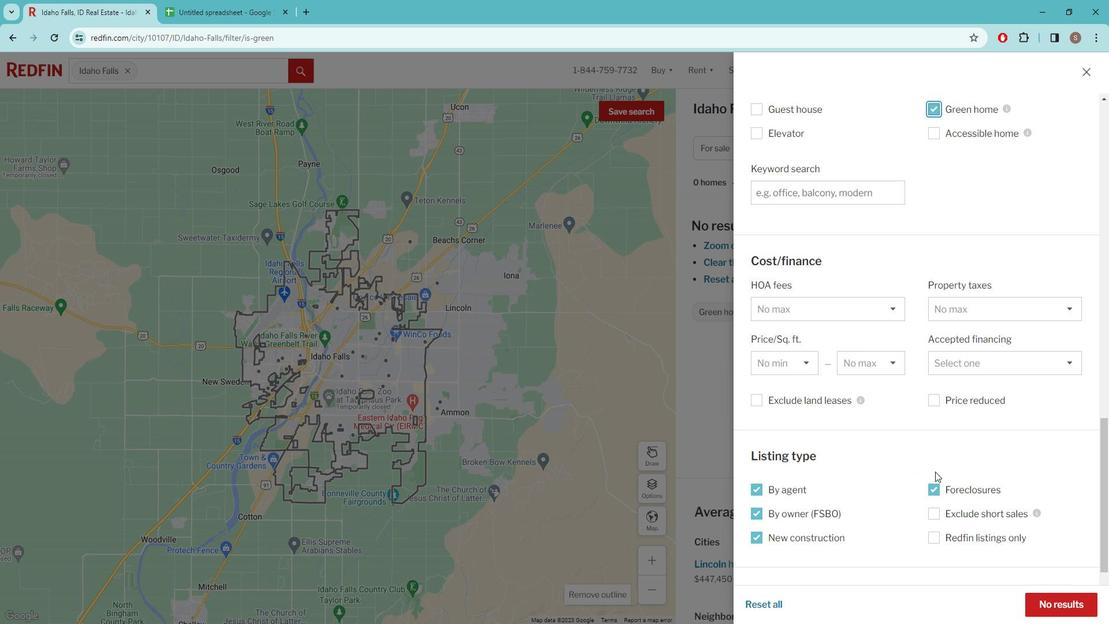 
Action: Mouse scrolled (945, 463) with delta (0, 0)
Screenshot: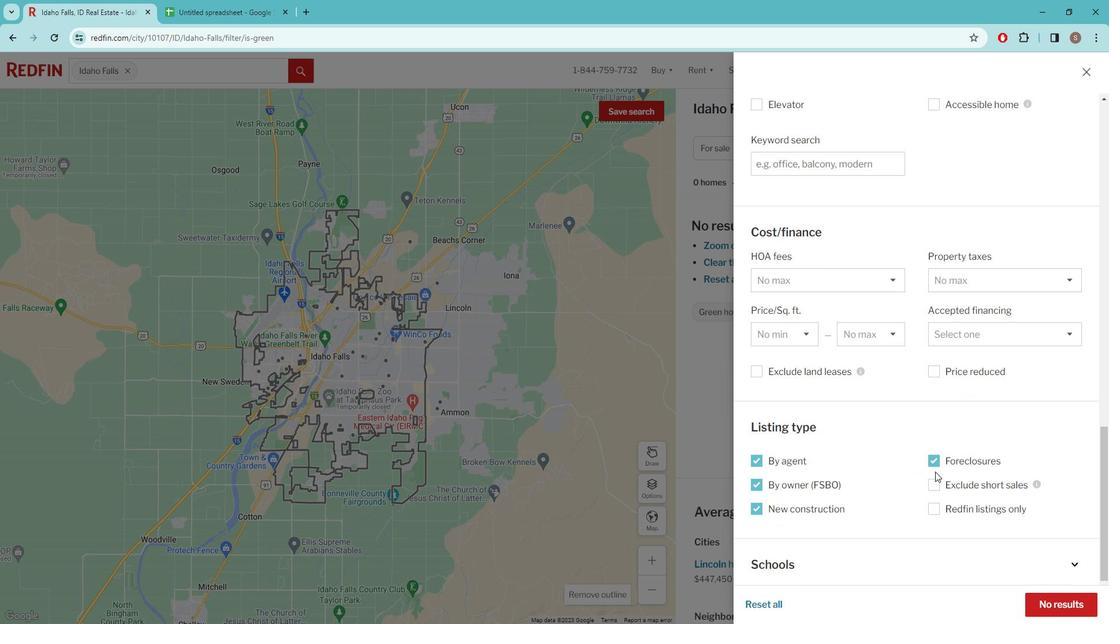 
Action: Mouse moved to (867, 501)
Screenshot: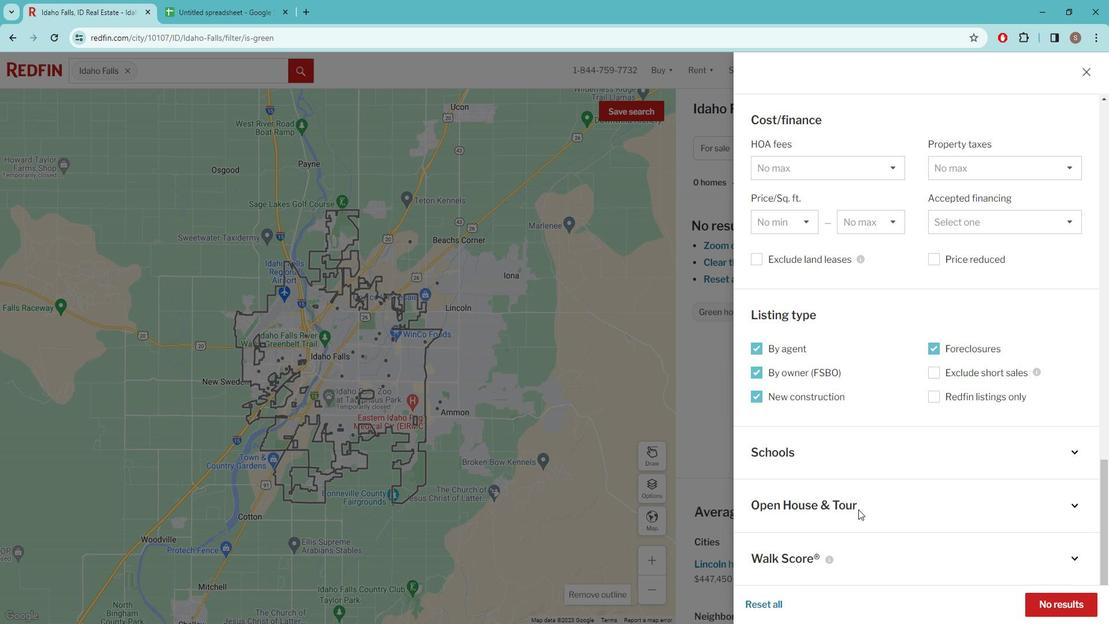 
Action: Mouse pressed left at (867, 501)
Screenshot: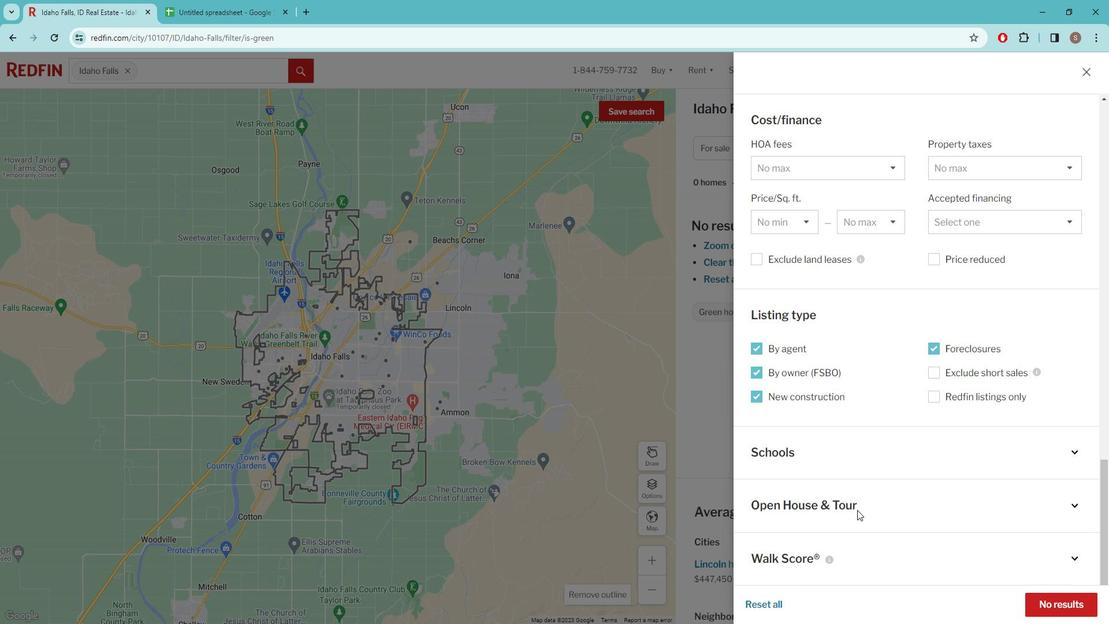 
Action: Mouse moved to (768, 494)
Screenshot: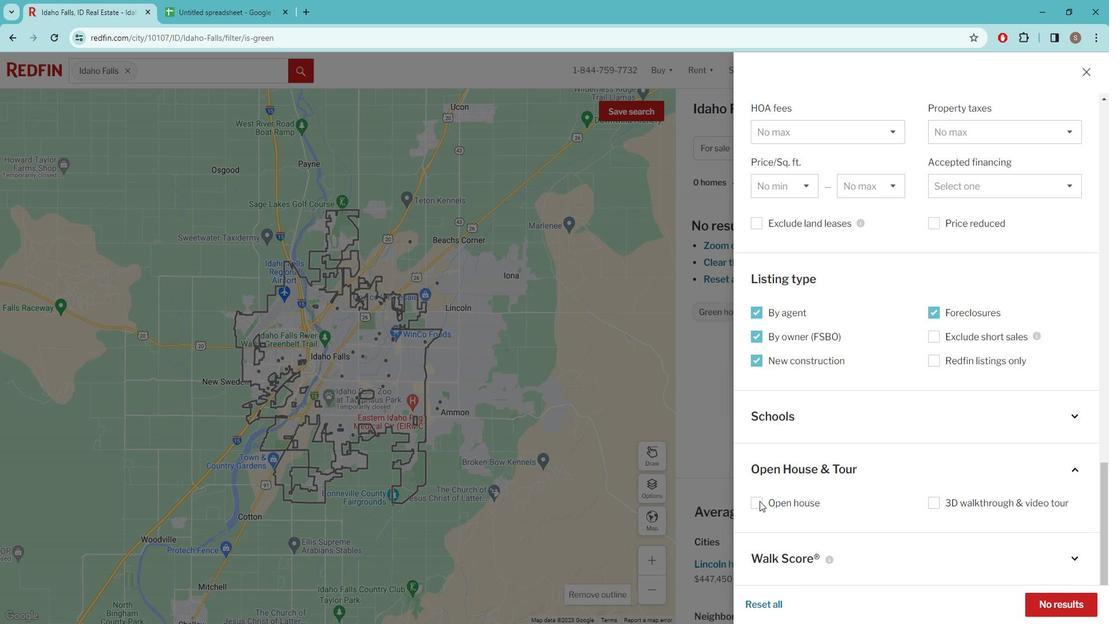 
Action: Mouse pressed left at (768, 494)
Screenshot: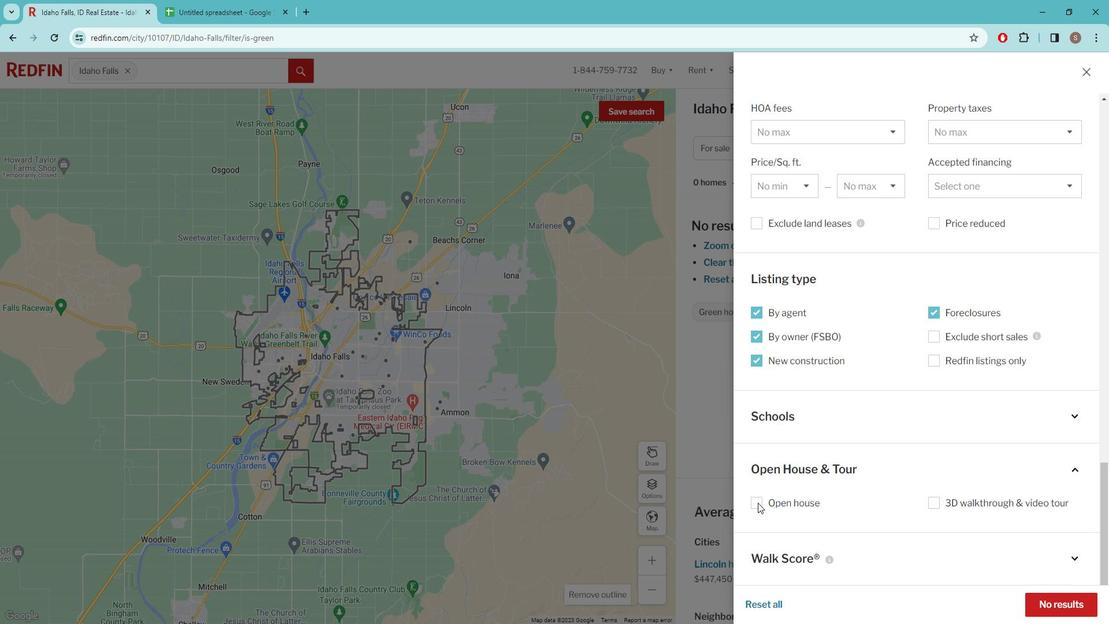 
Action: Mouse moved to (790, 543)
Screenshot: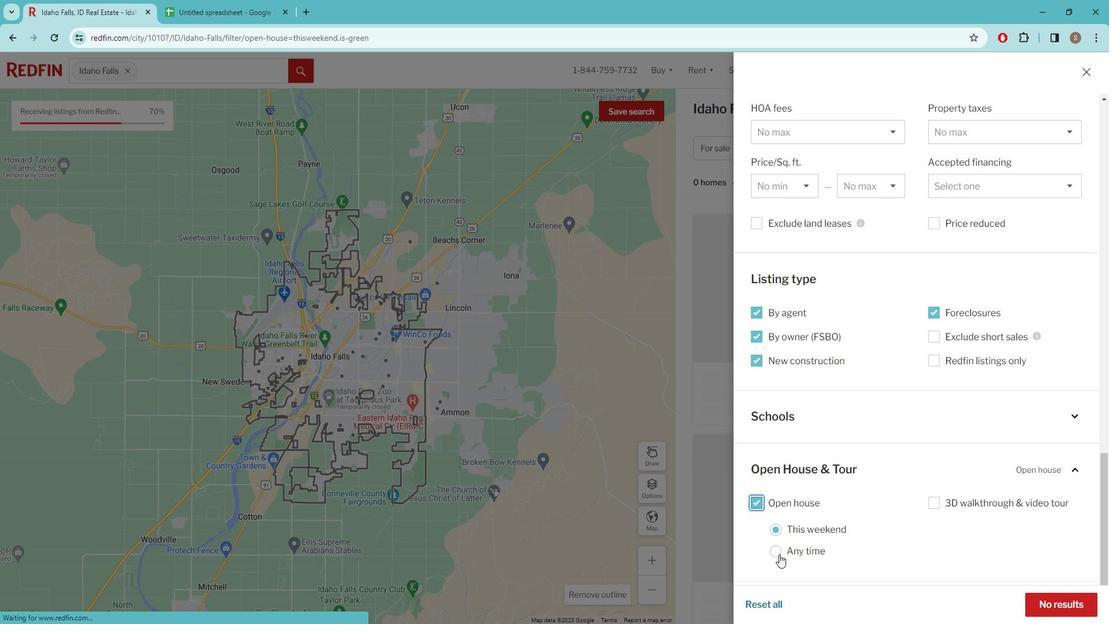 
Action: Mouse pressed left at (790, 543)
Screenshot: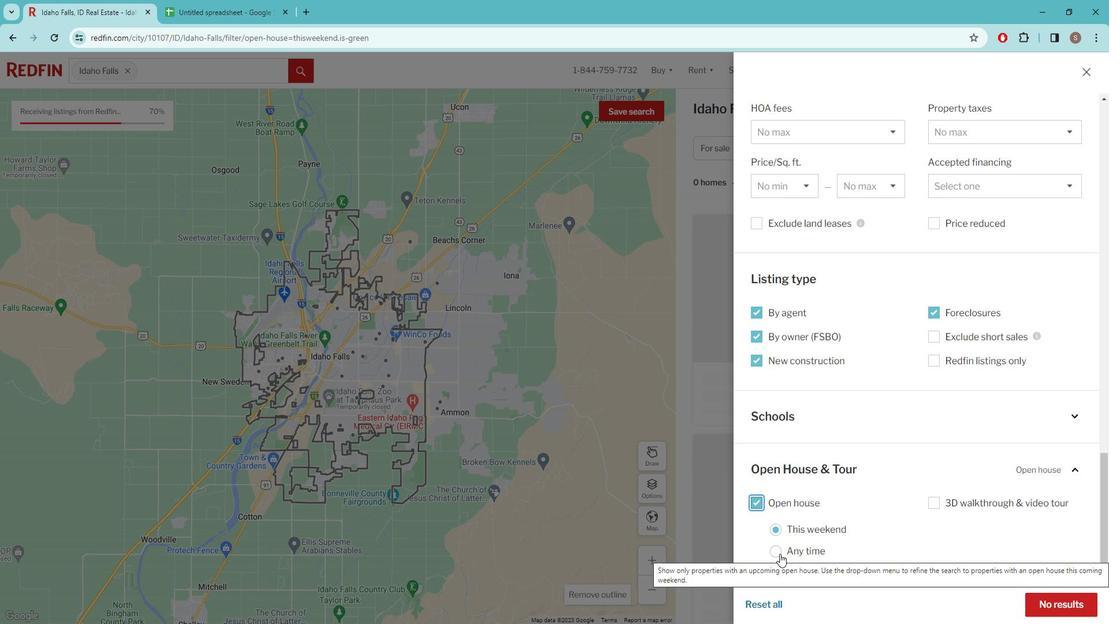 
Action: Mouse moved to (1031, 589)
Screenshot: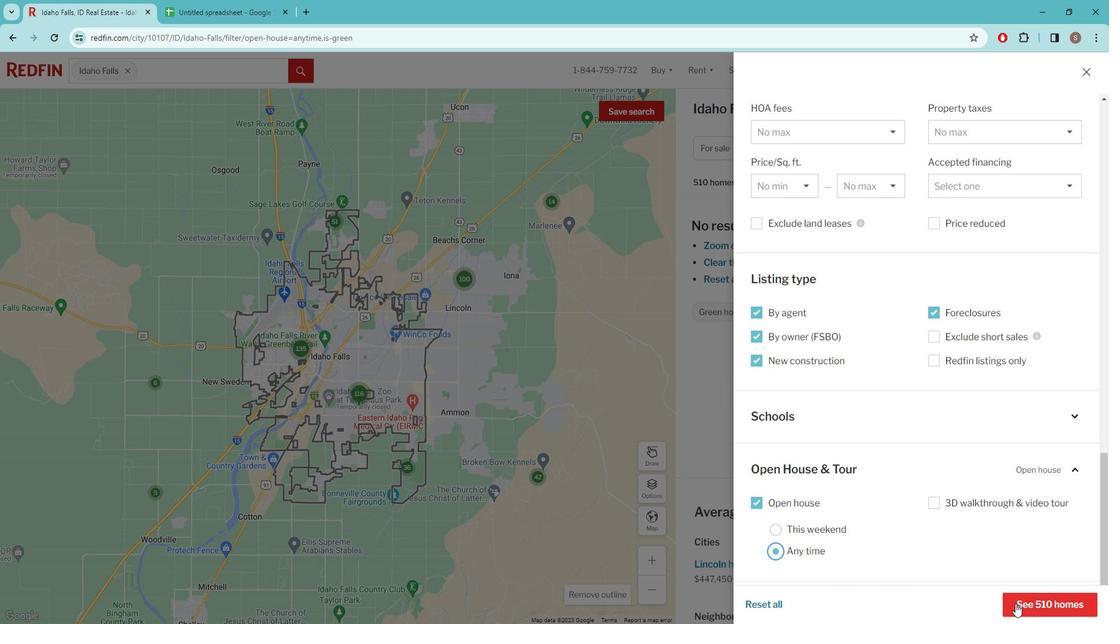 
Action: Mouse pressed left at (1031, 589)
Screenshot: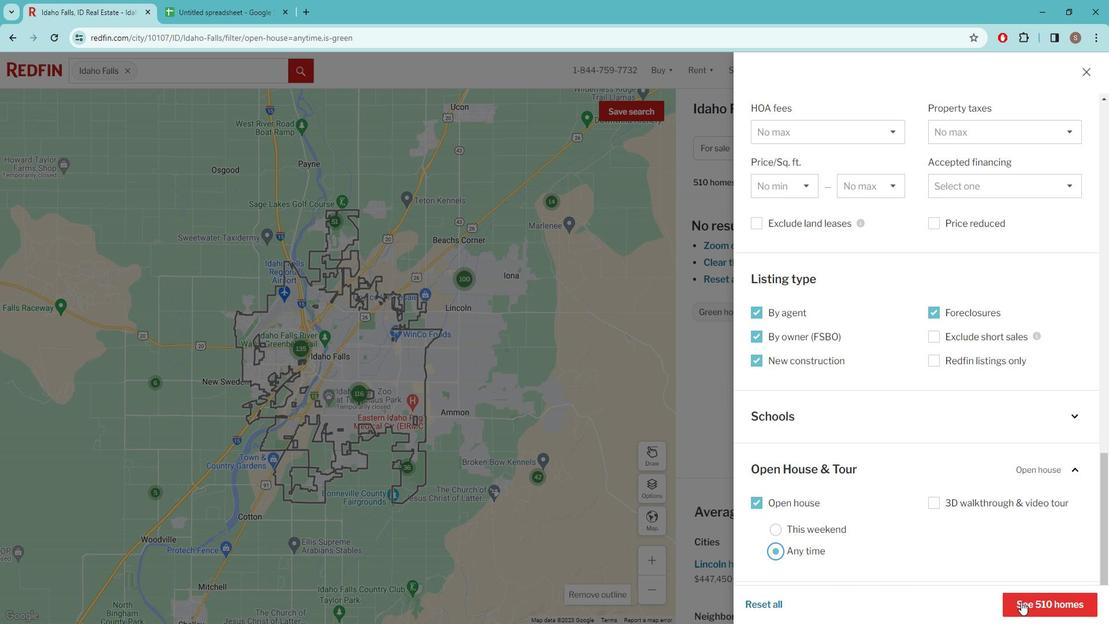
Action: Mouse moved to (873, 450)
Screenshot: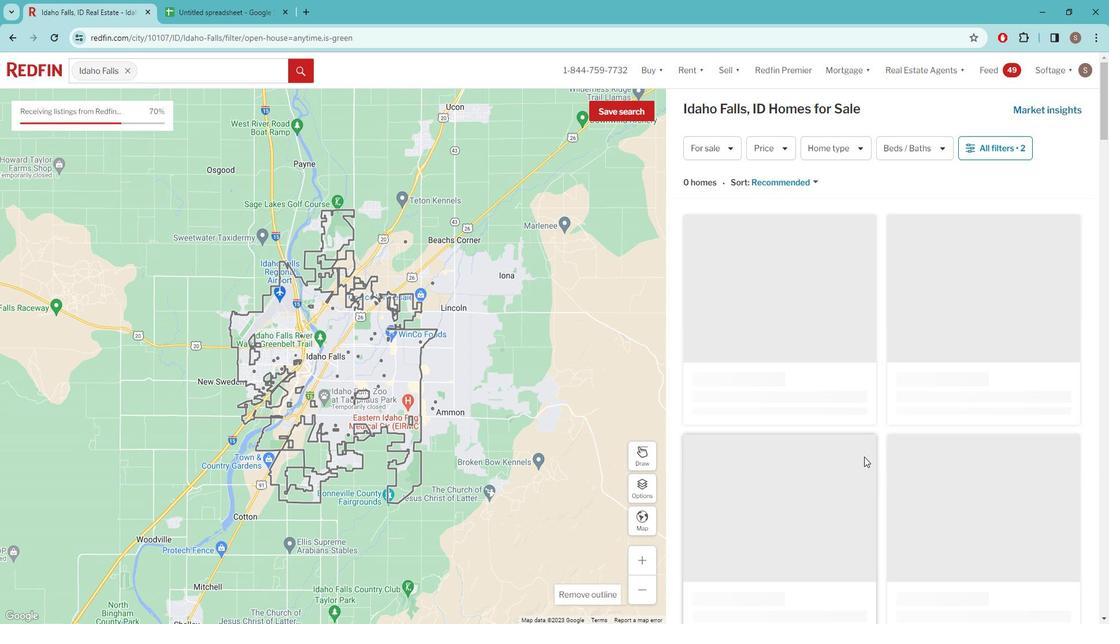 
